 Task: Open an excel sheet with  and write heading  City data  Add 10 city name:-  '1. Chelsea, New York, NY , 2. Beverly Hills, Los Angeles, CA , 3. Knightsbridge, London, United Kingdom , 4. Le Marais, Paris, forance , 5. Ginza, Tokyo, Japan _x000D_
6. Circular Quay, Sydney, Australia , 7. Mitte, Berlin, Germany , 8. Downtown, Toronto, Canada , 9. Trastevere, Rome, 10. Colaba, Mumbai, India. ' in October Last week sales are  1. Chelsea, New York, NY 10001 | 2. Beverly Hills, Los Angeles, CA 90210 | 3. Knightsbridge, London, United Kingdom SW1X 7XL | 4. Le Marais, Paris, forance 75004 | 5. Ginza, Tokyo, Japan 104-0061 | 6. Circular Quay, Sydney, Australia 2000 | 7. Mitte, Berlin, Germany 10178 | 8. Downtown, Toronto, Canada M5V 3L9 | 9. Trastevere, Rome, Italy 00153 | 10. Colaba, Mumbai, India 400005. Save page analysisQuarterlySales_2022
Action: Mouse moved to (92, 158)
Screenshot: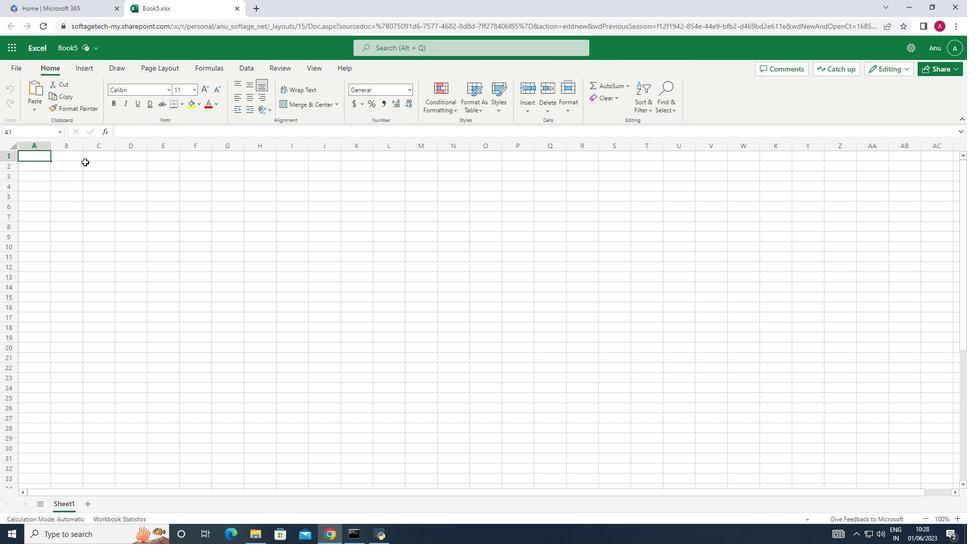 
Action: Mouse pressed left at (92, 158)
Screenshot: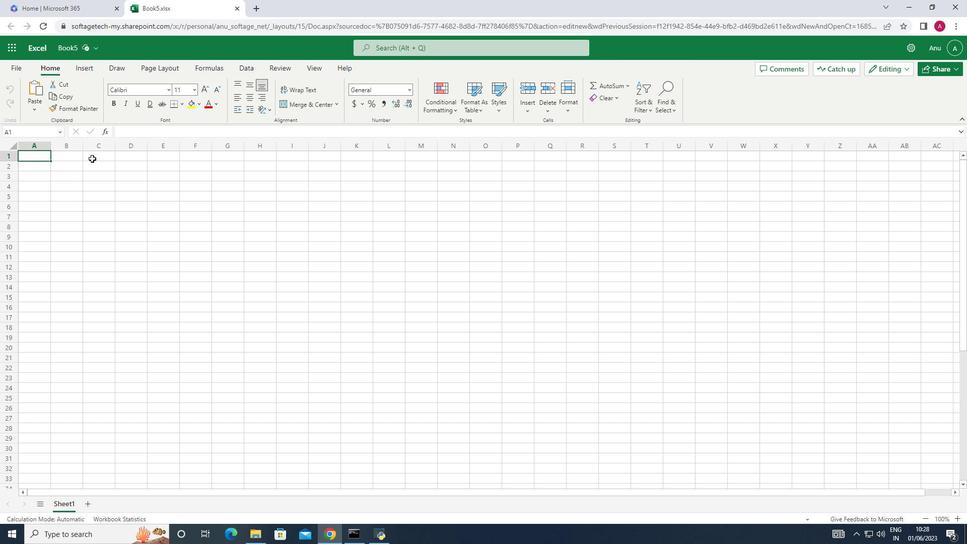 
Action: Key pressed <Key.shift>City<Key.space><Key.shift>Data<Key.down>
Screenshot: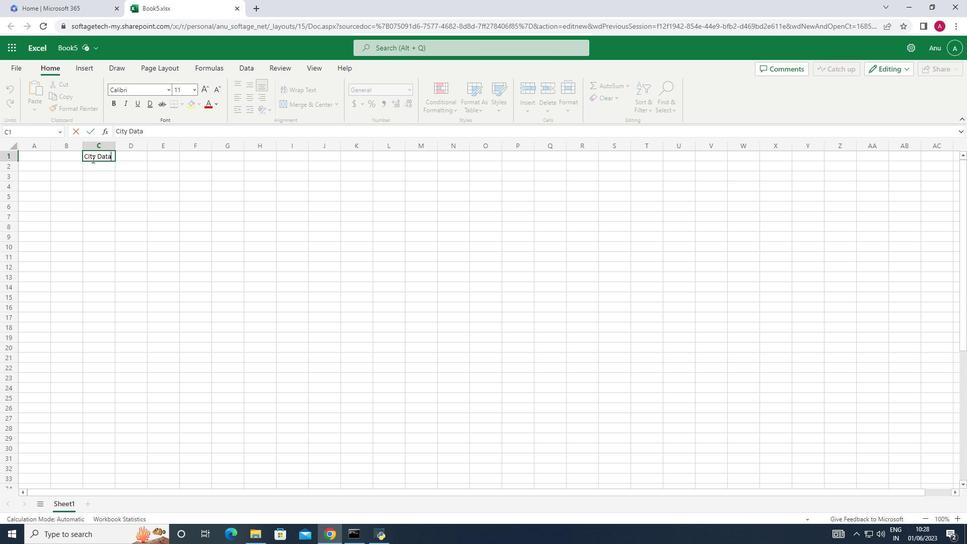 
Action: Mouse moved to (41, 169)
Screenshot: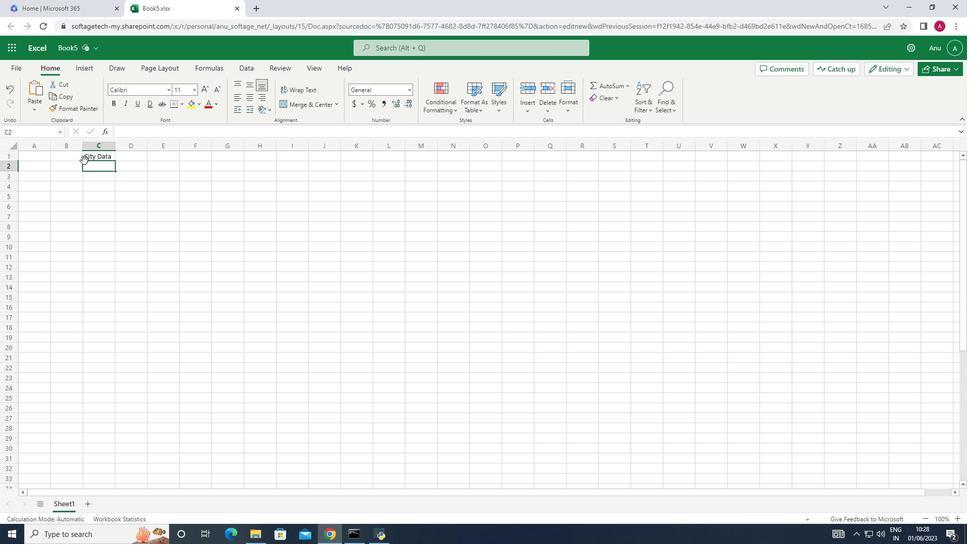 
Action: Mouse pressed left at (41, 169)
Screenshot: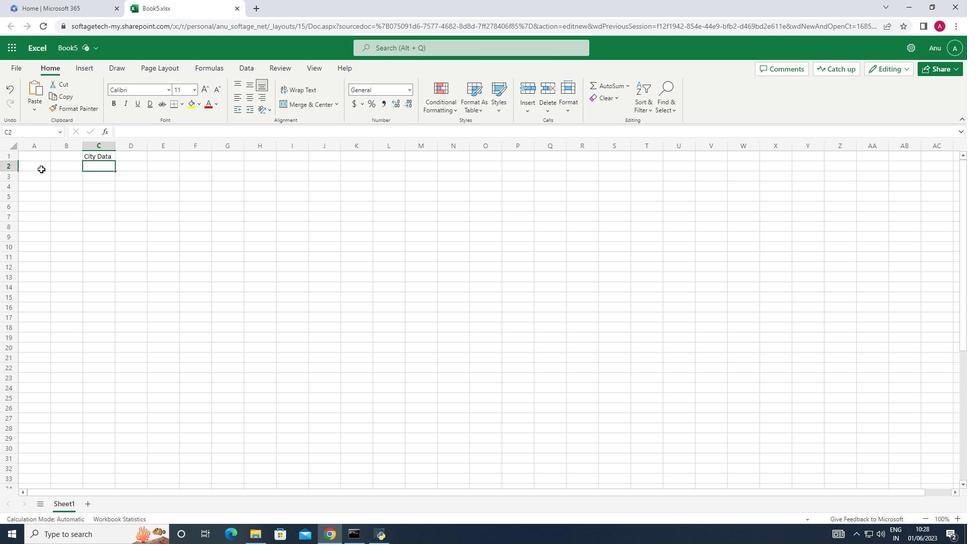 
Action: Key pressed <Key.shift>City<Key.space><Key.shift_r><Key.shift_r><Key.shift_r><Key.shift_r><Key.shift_r><Key.shift_r>Name<Key.down><Key.shift><Key.shift>Chelsea<Key.down><Key.shift_r>New<Key.space><Key.shift>York<Key.down><Key.up><Key.up>
Screenshot: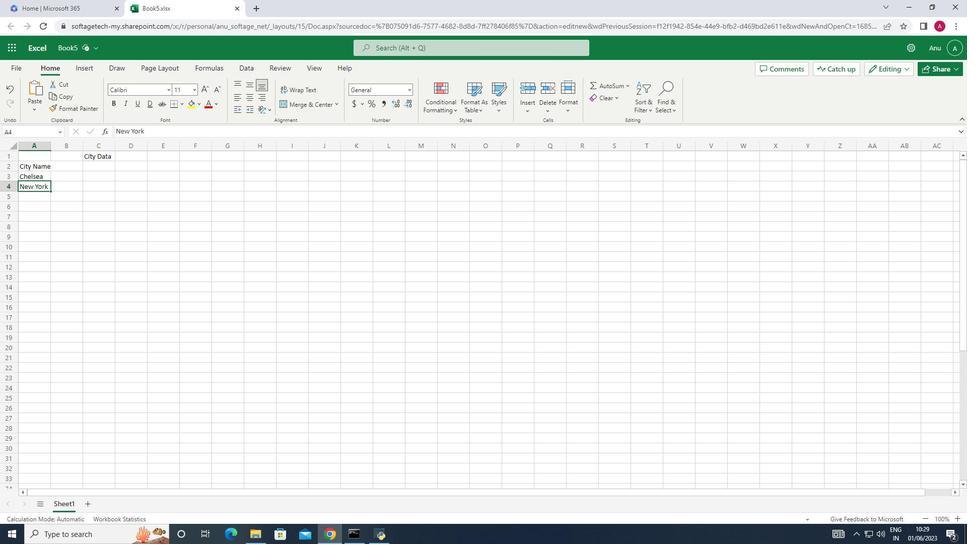 
Action: Mouse moved to (36, 177)
Screenshot: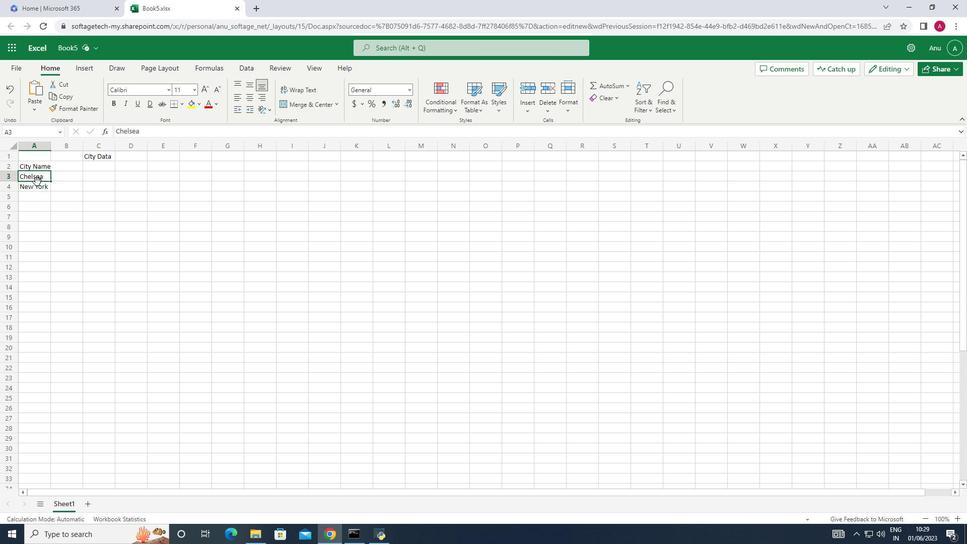 
Action: Mouse pressed left at (36, 177)
Screenshot: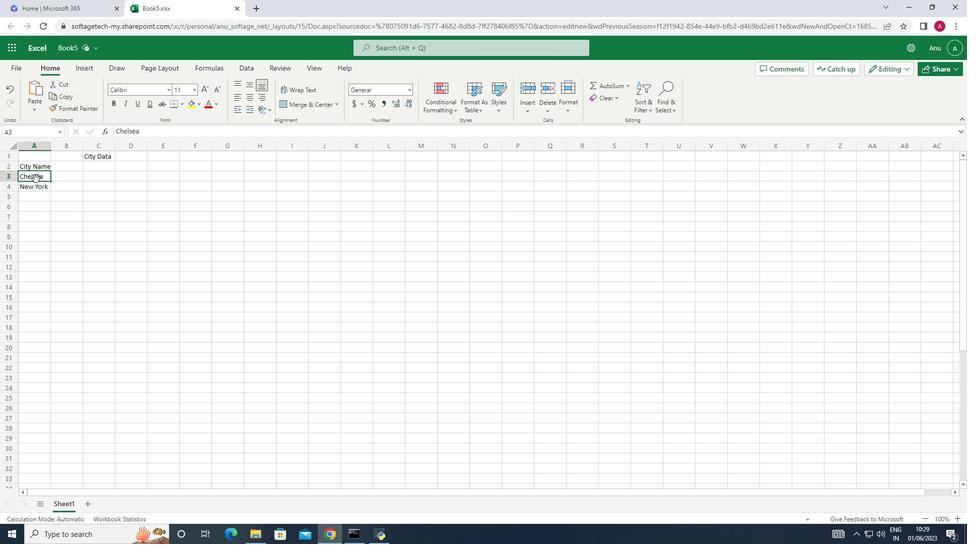 
Action: Mouse moved to (36, 187)
Screenshot: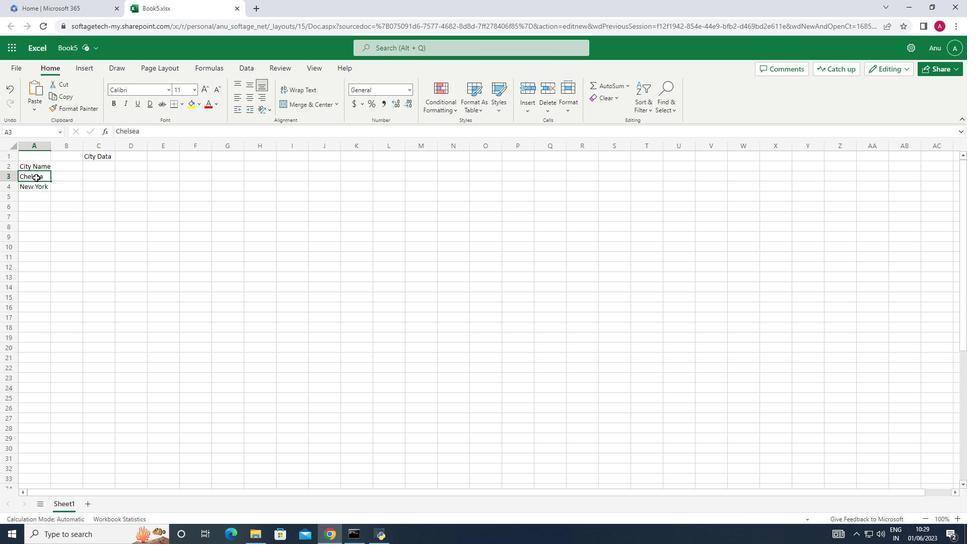 
Action: Key pressed <Key.delete>
Screenshot: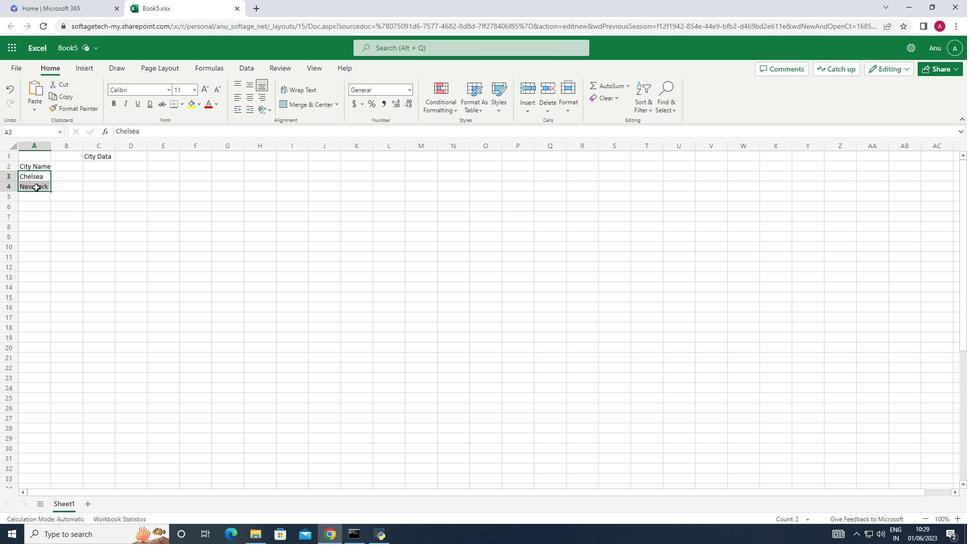 
Action: Mouse moved to (28, 176)
Screenshot: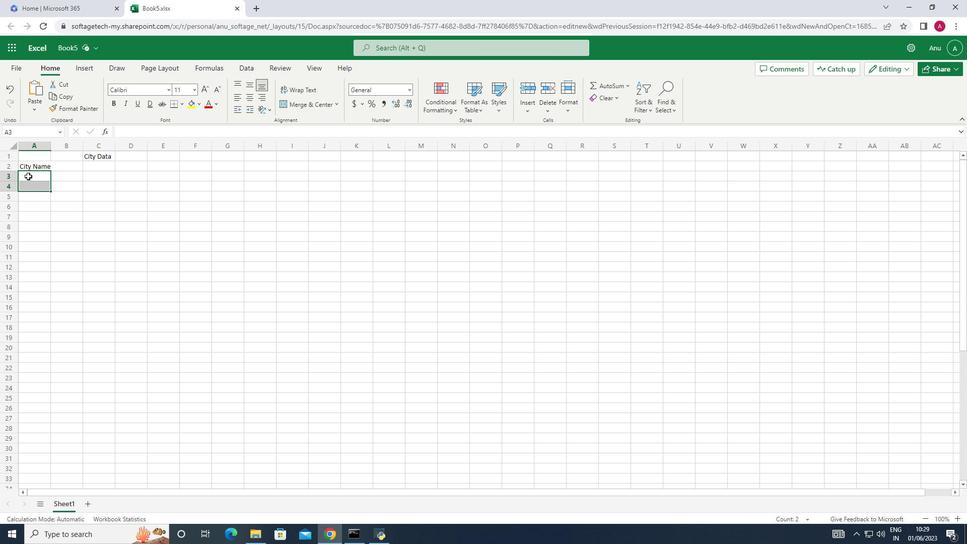 
Action: Mouse pressed left at (28, 176)
Screenshot: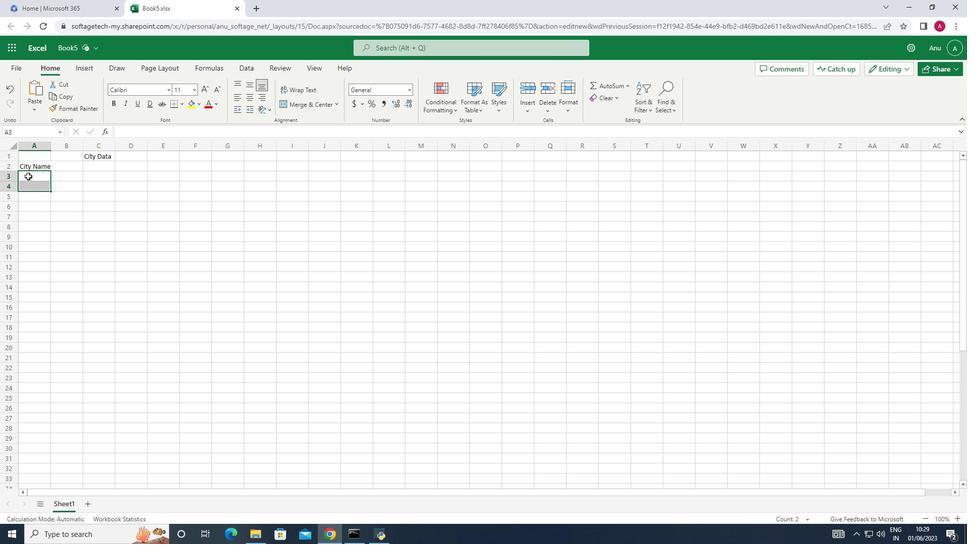 
Action: Mouse pressed left at (28, 176)
Screenshot: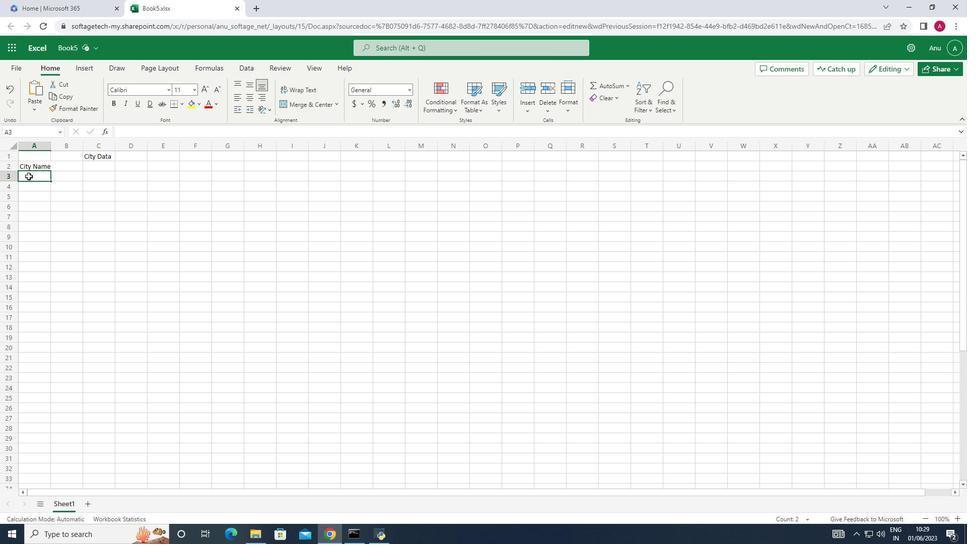 
Action: Key pressed <Key.shift>Chelsea<Key.space>n<Key.backspace><Key.shift_r>New<Key.space><Key.shift>York<Key.space><Key.shift_r>N<Key.shift><Key.shift>Y<Key.down><Key.shift>Beverly<Key.space><Key.shift><Key.shift><Key.shift><Key.shift><Key.shift><Key.shift><Key.shift><Key.shift><Key.shift>Hills<Key.down><Key.up>
Screenshot: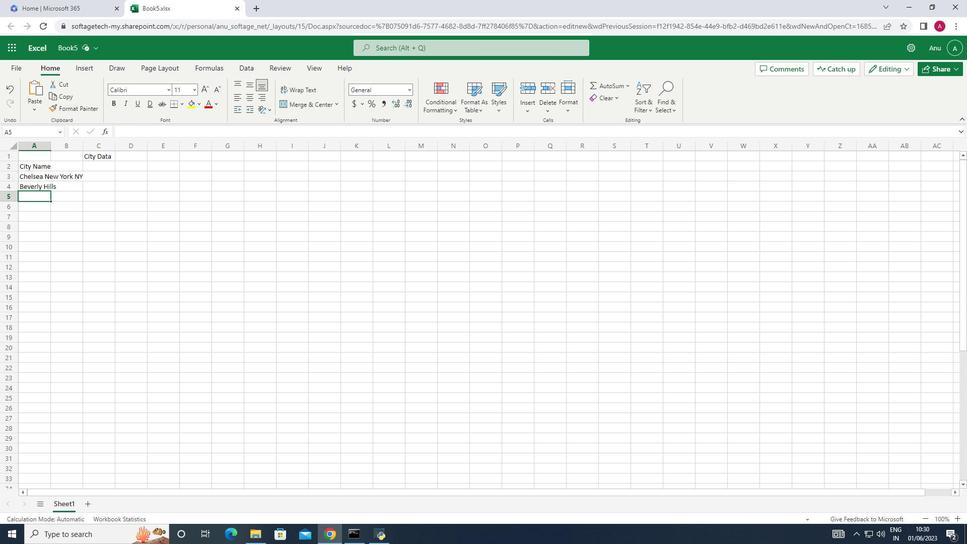 
Action: Mouse moved to (49, 183)
Screenshot: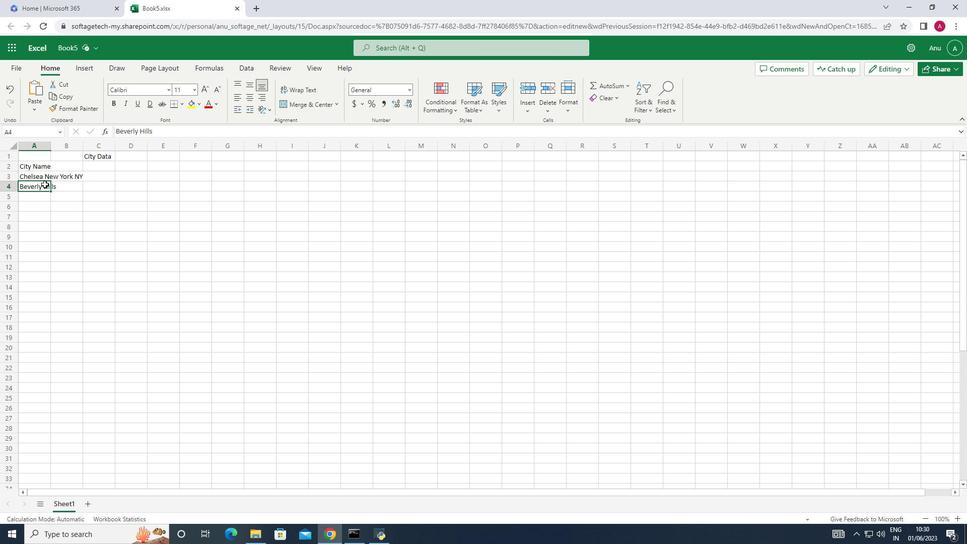 
Action: Mouse pressed left at (49, 183)
Screenshot: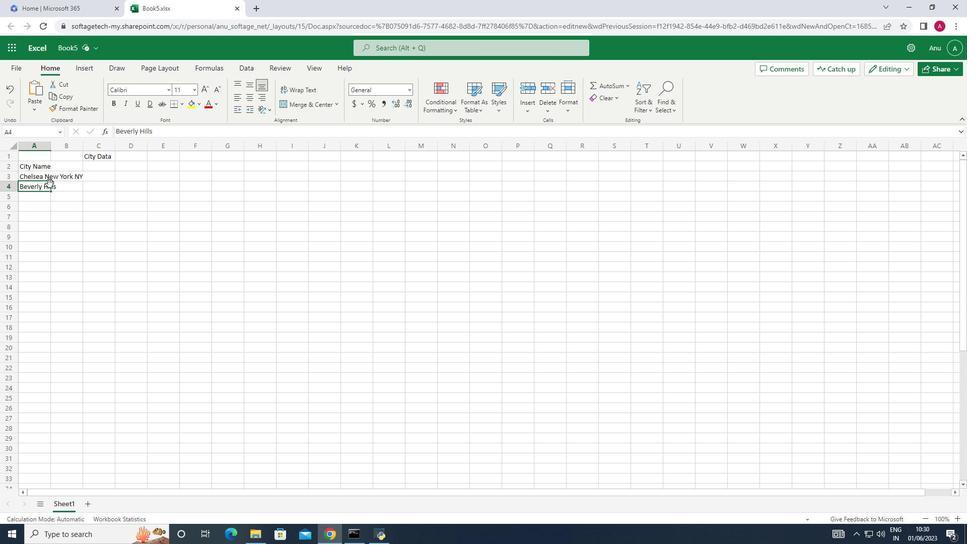 
Action: Mouse pressed left at (49, 183)
Screenshot: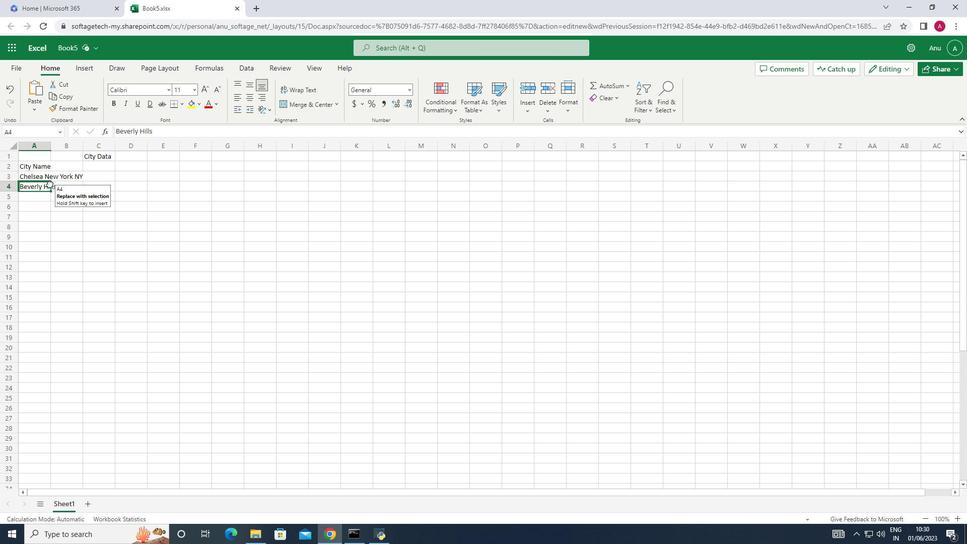 
Action: Mouse moved to (37, 188)
Screenshot: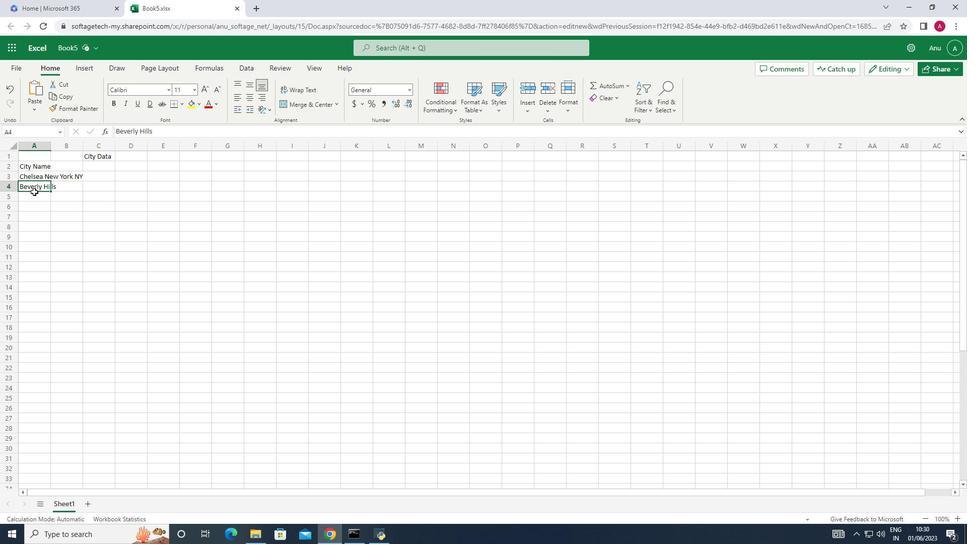 
Action: Mouse pressed left at (37, 188)
Screenshot: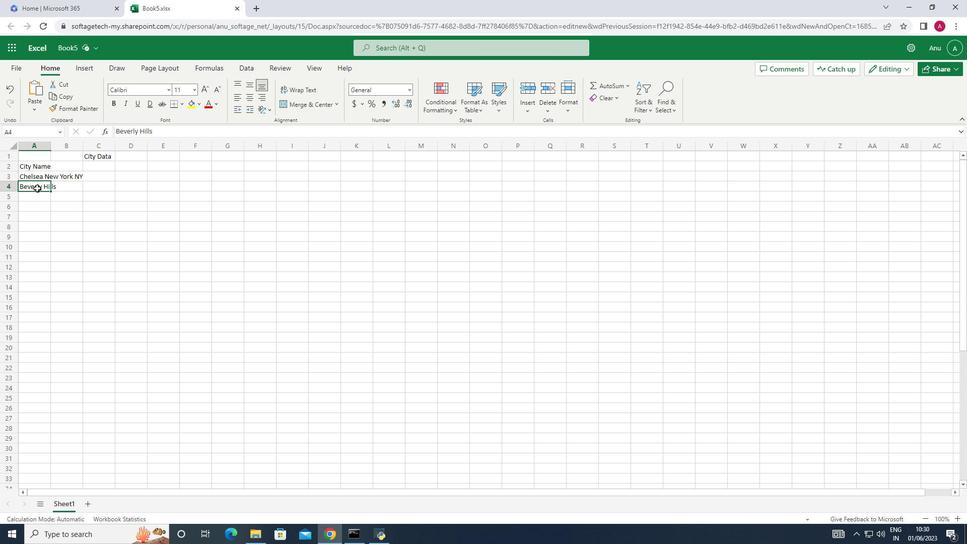 
Action: Mouse pressed left at (37, 188)
Screenshot: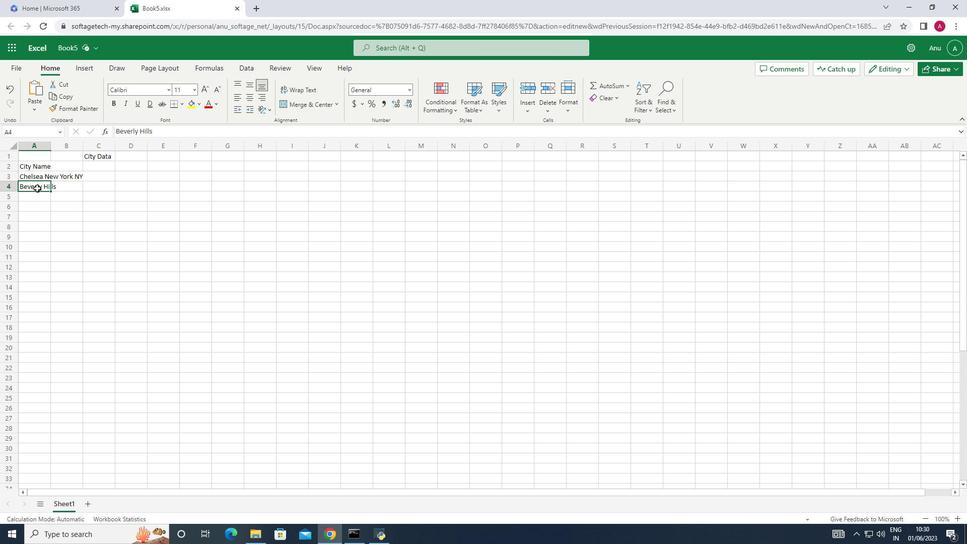 
Action: Mouse moved to (50, 144)
Screenshot: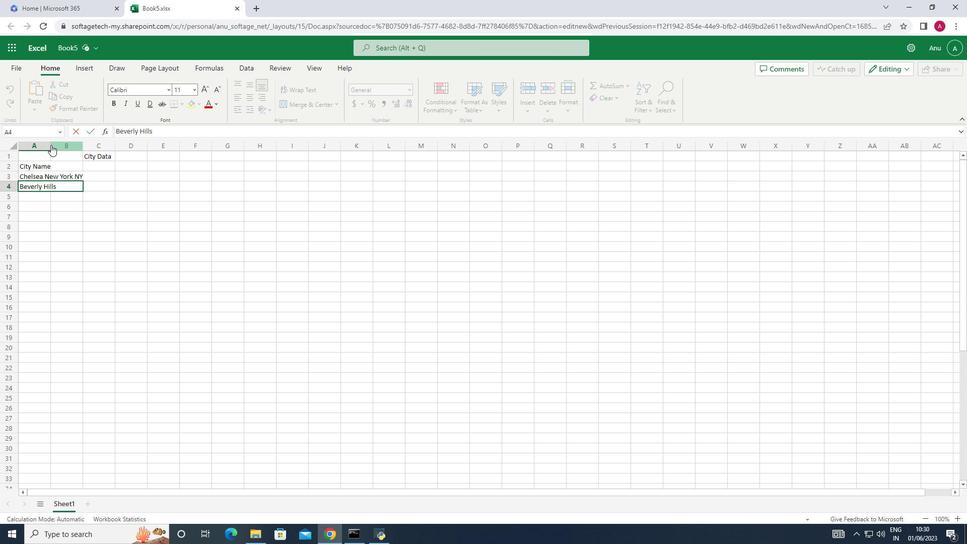 
Action: Key pressed <Key.space><Key.shift_r>Los<Key.space><Key.shift>Angeles
Screenshot: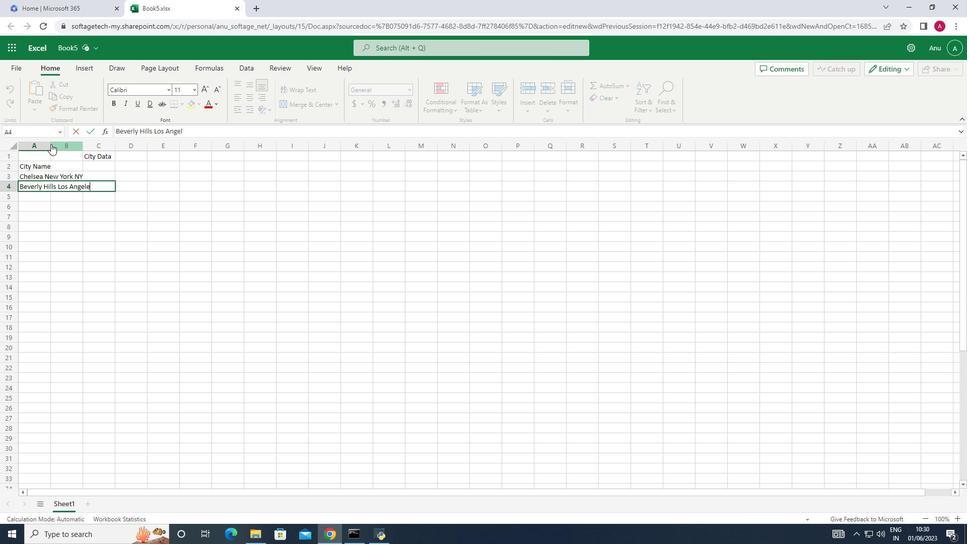 
Action: Mouse moved to (55, 187)
Screenshot: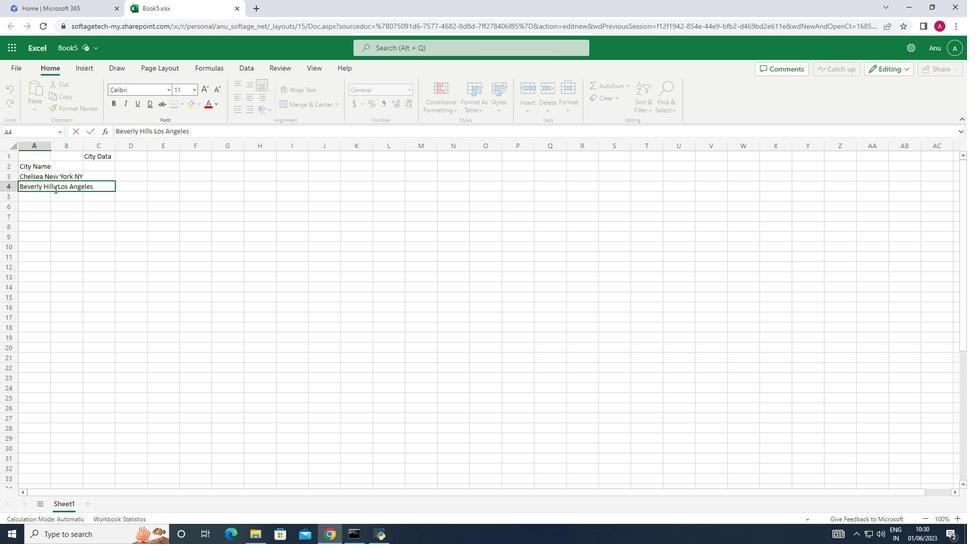 
Action: Mouse pressed left at (55, 187)
Screenshot: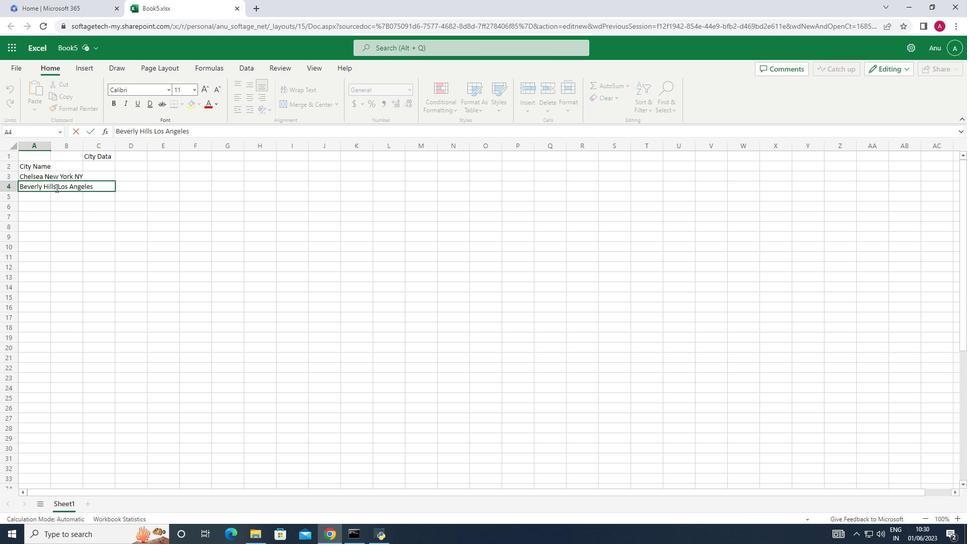 
Action: Key pressed ,
Screenshot: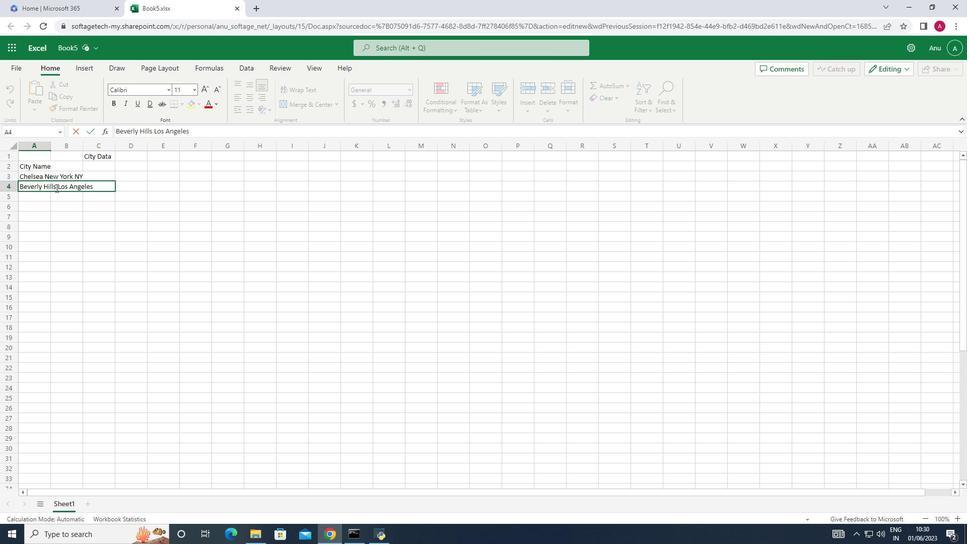 
Action: Mouse moved to (44, 177)
Screenshot: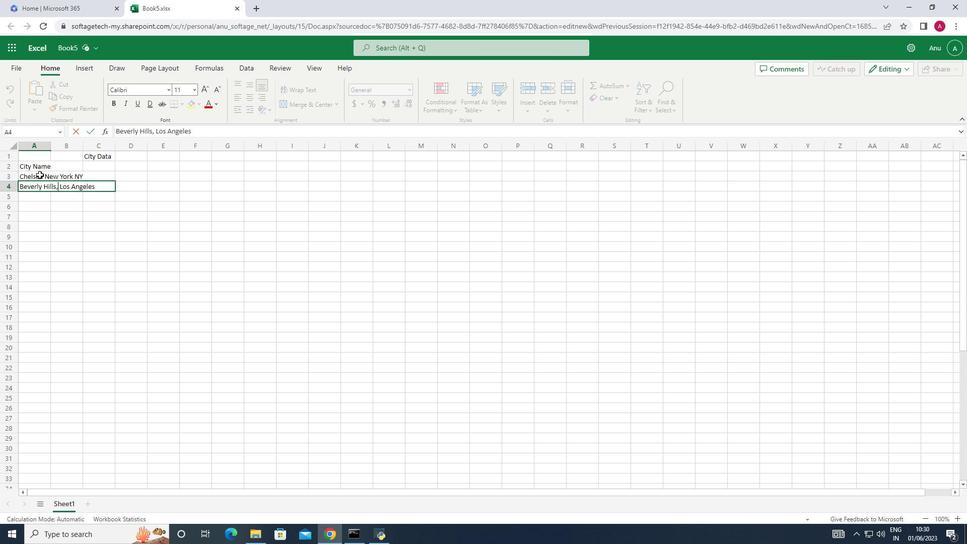 
Action: Mouse pressed left at (44, 177)
Screenshot: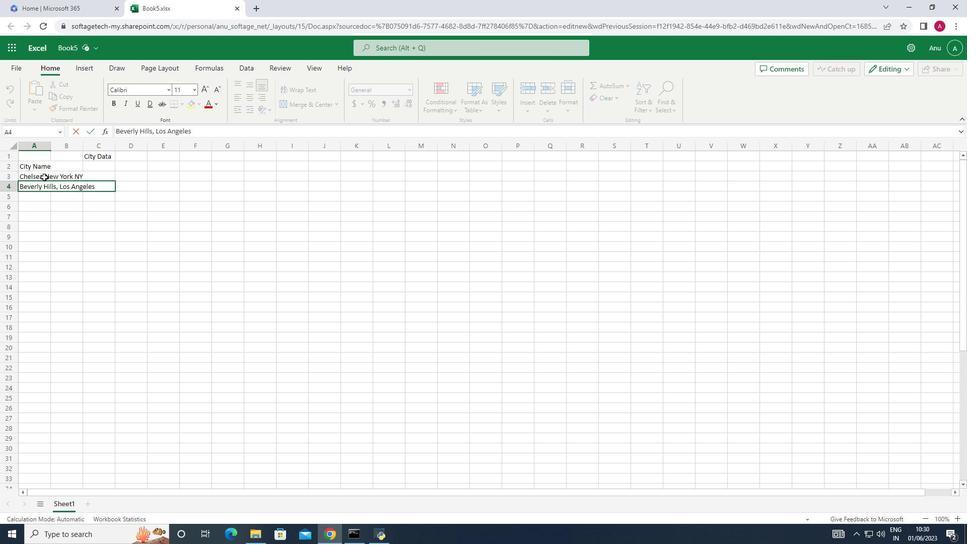 
Action: Key pressed ,<Key.backspace><Key.shift>Chelsea,<Key.shift_r>New<Key.space><Key.shift>York<Key.shift_r><<Key.shift_r>N<Key.shift_r>Y
Screenshot: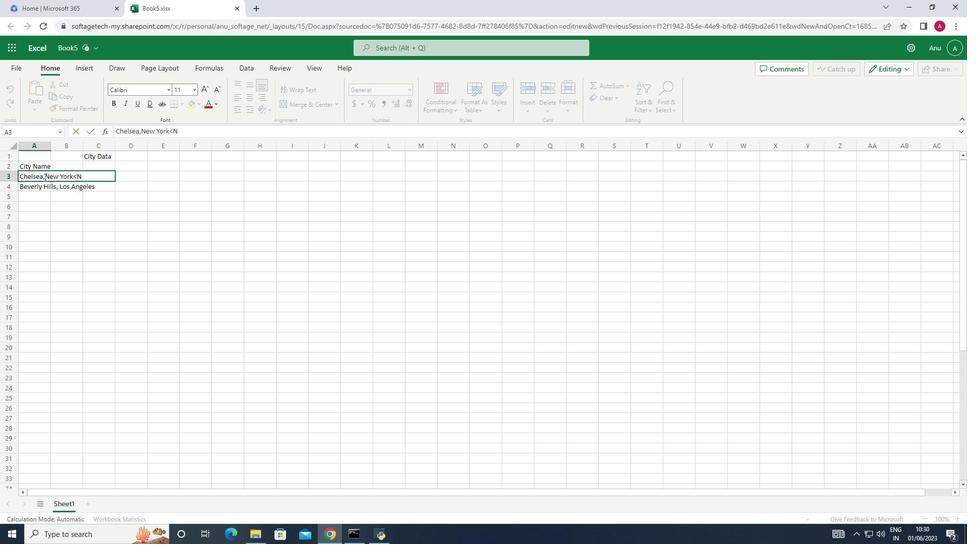 
Action: Mouse moved to (585, 0)
Screenshot: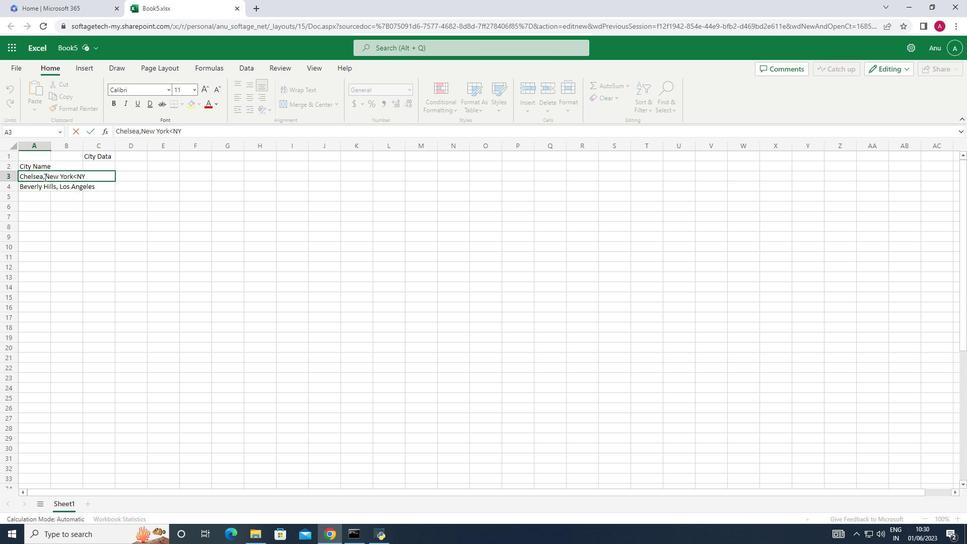 
Action: Key pressed <Key.backspace><Key.backspace><Key.backspace>,<Key.shift_r><Key.shift_r>N<Key.shift_r><Key.shift_r>Y
Screenshot: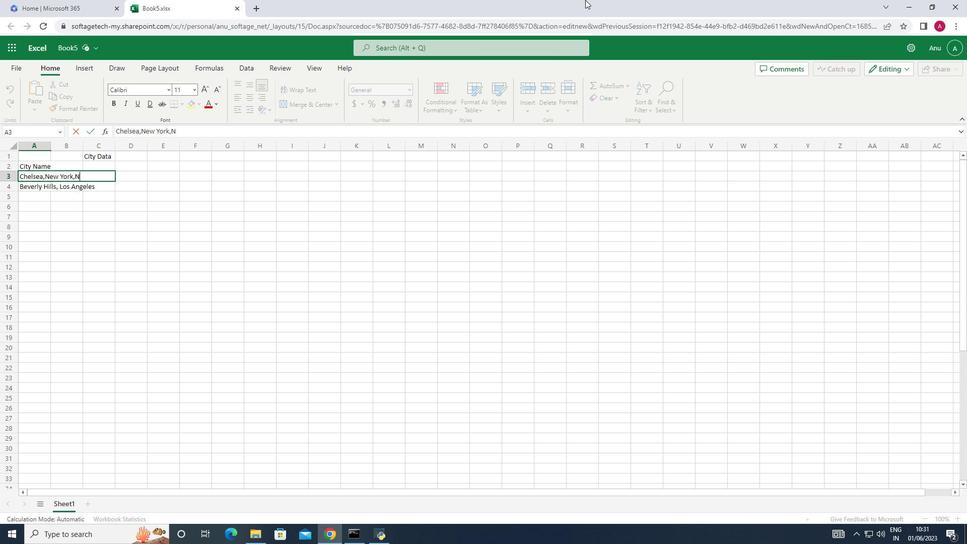 
Action: Mouse moved to (93, 185)
Screenshot: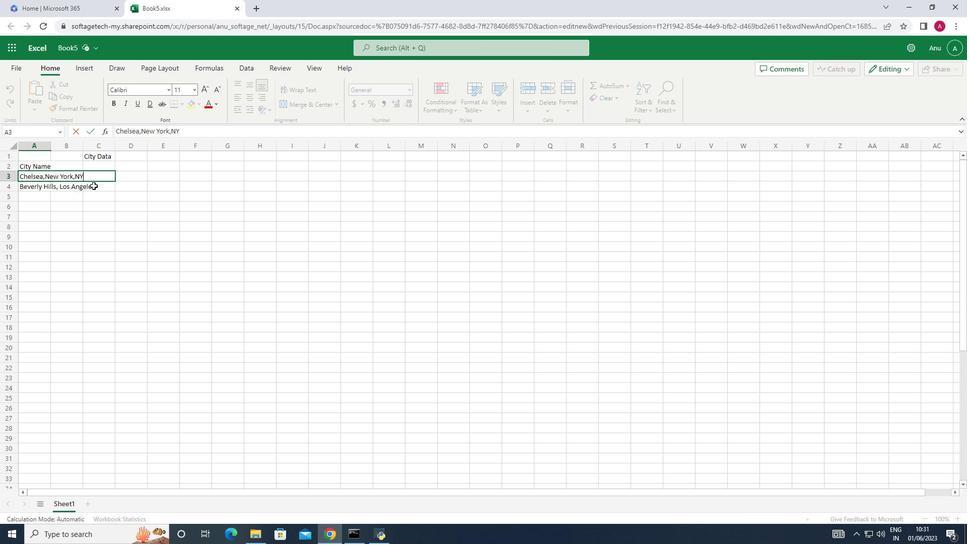 
Action: Mouse pressed left at (93, 185)
Screenshot: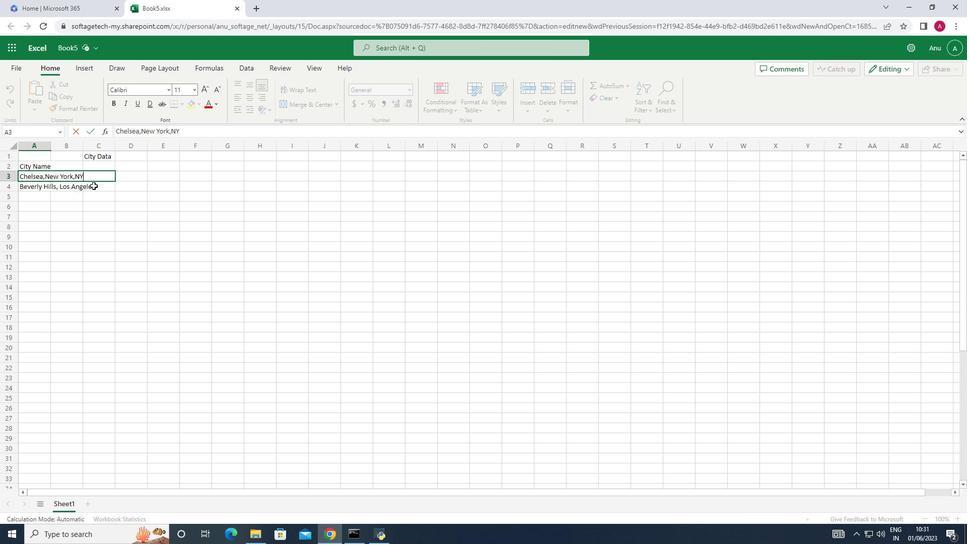 
Action: Mouse moved to (47, 182)
Screenshot: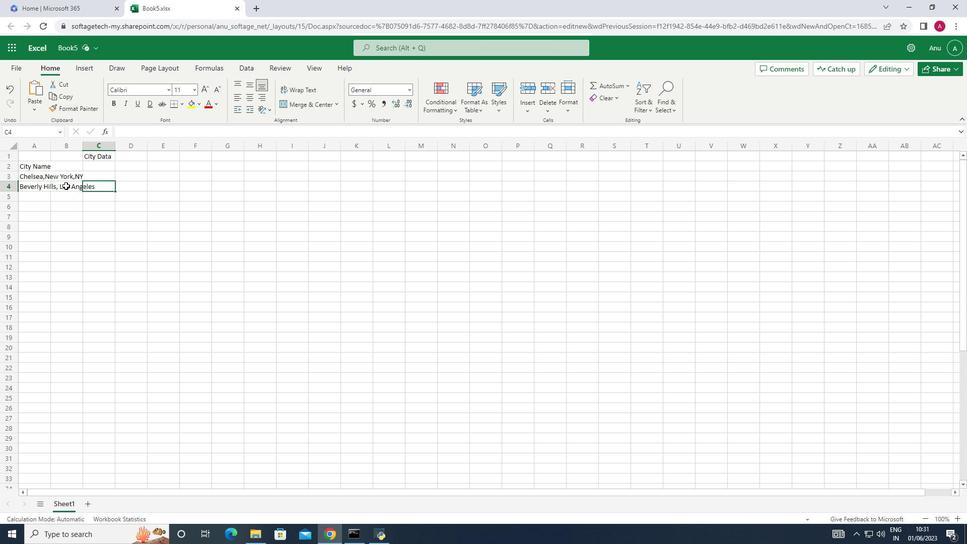 
Action: Mouse pressed left at (47, 182)
Screenshot: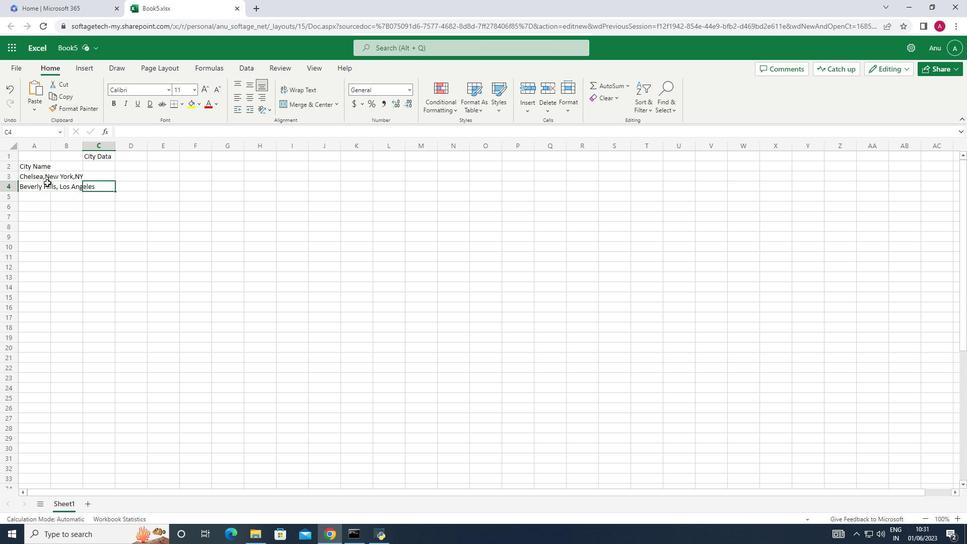 
Action: Mouse moved to (46, 188)
Screenshot: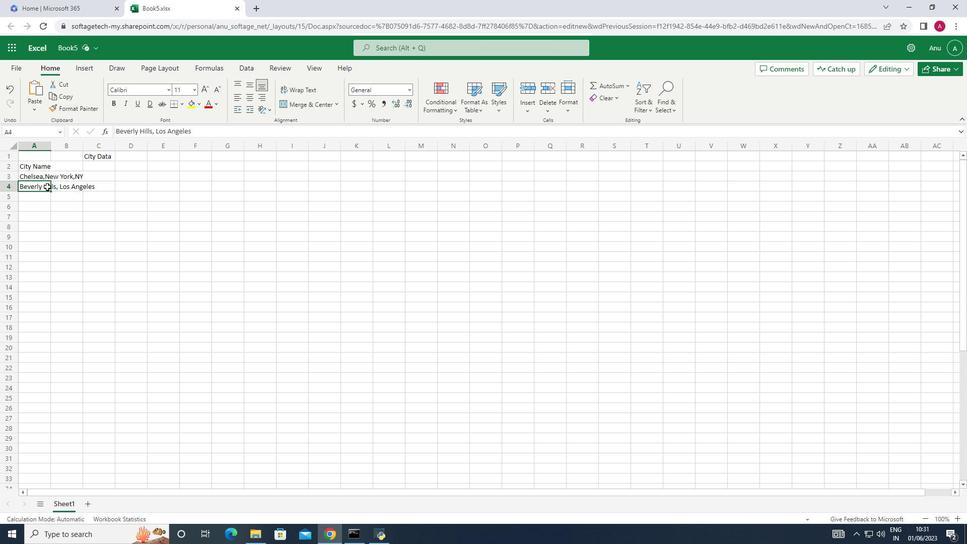 
Action: Mouse pressed left at (46, 188)
Screenshot: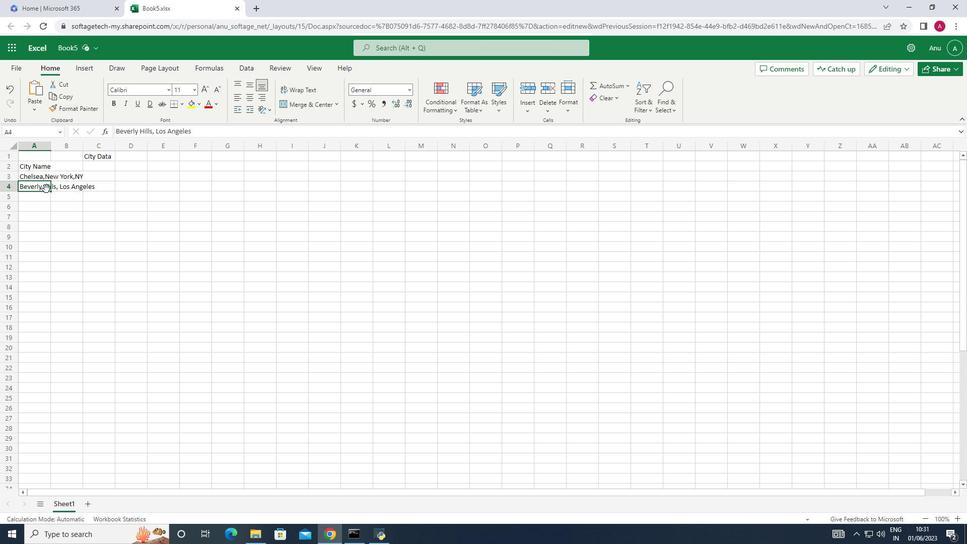 
Action: Mouse pressed left at (46, 188)
Screenshot: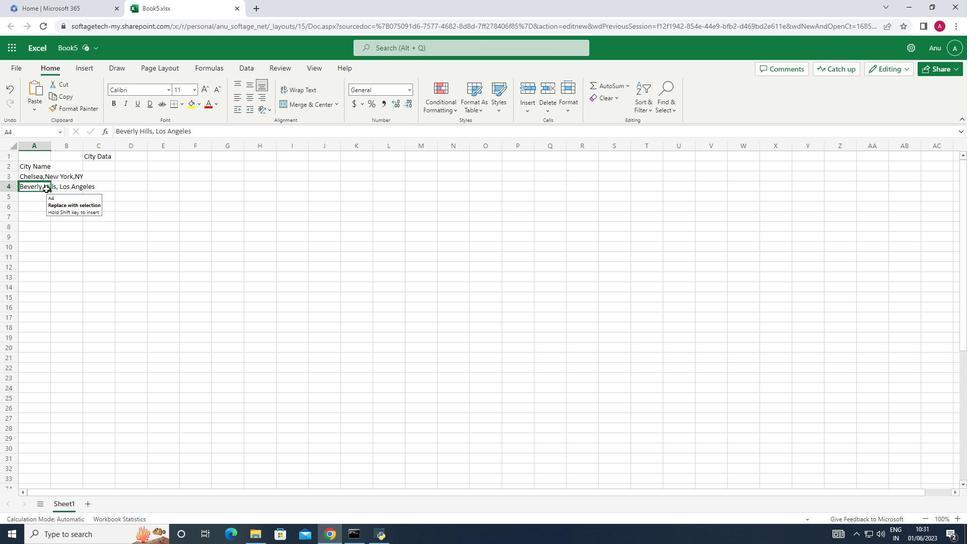 
Action: Mouse moved to (48, 143)
Screenshot: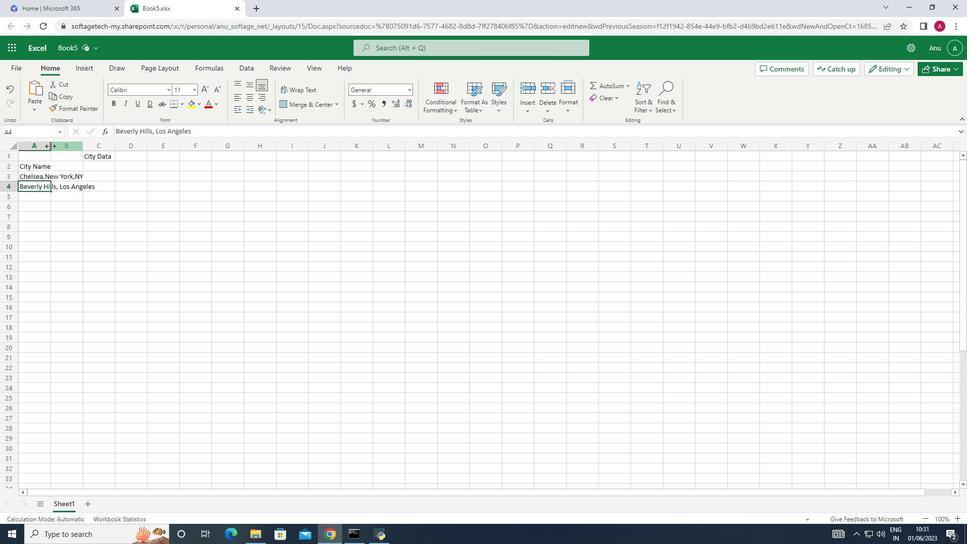 
Action: Mouse pressed left at (48, 143)
Screenshot: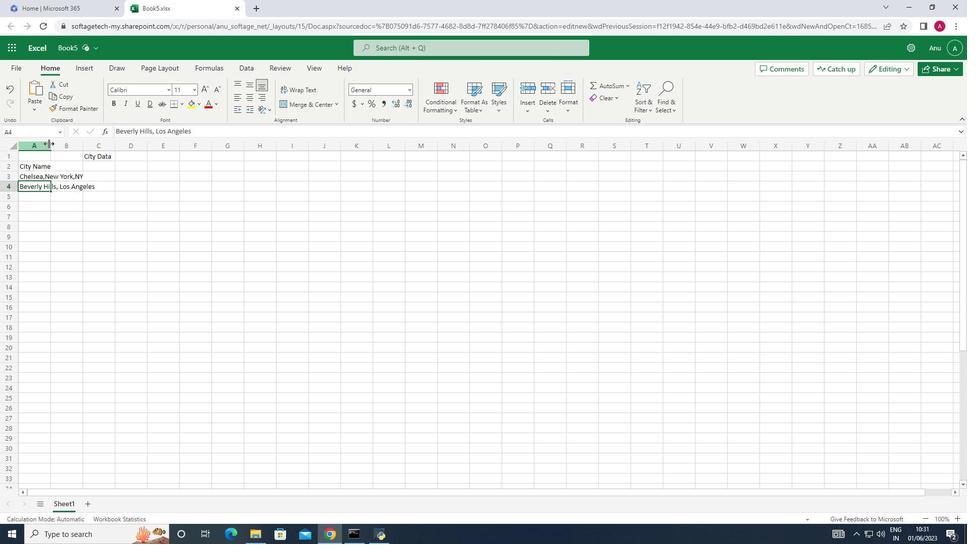 
Action: Mouse pressed left at (48, 143)
Screenshot: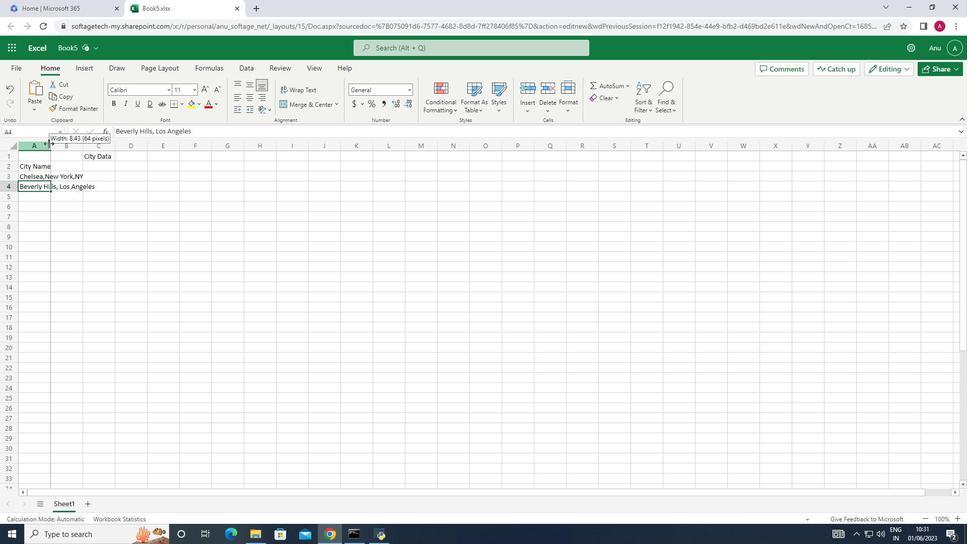 
Action: Mouse moved to (93, 185)
Screenshot: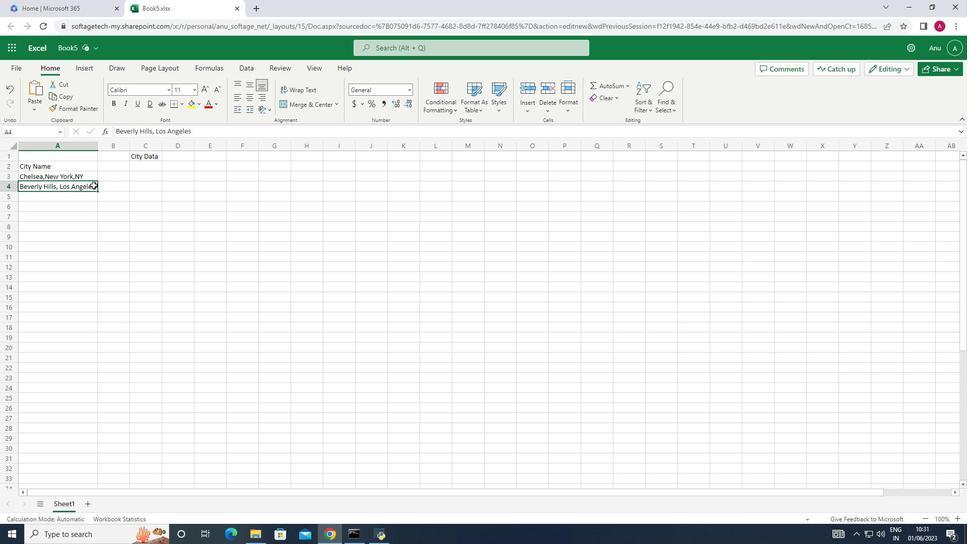 
Action: Mouse pressed left at (93, 185)
Screenshot: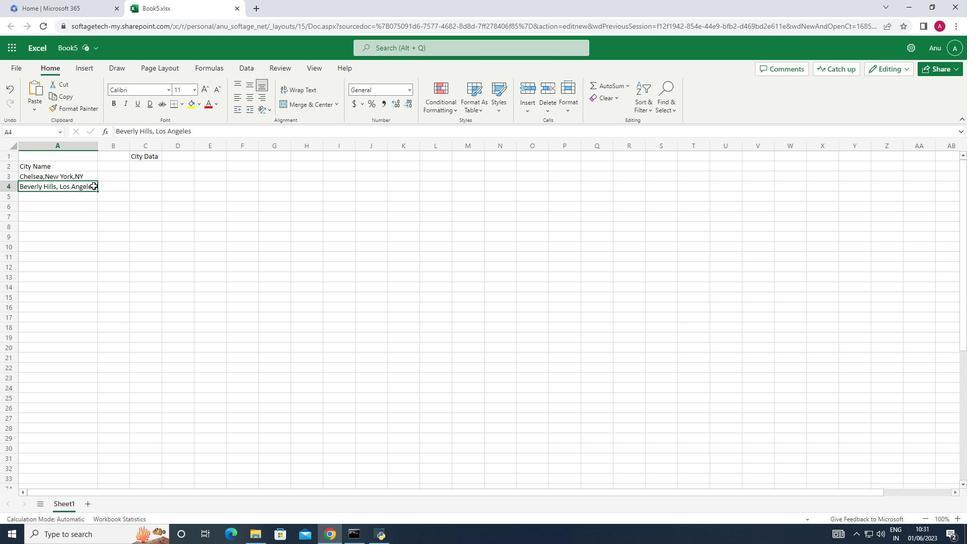 
Action: Mouse pressed left at (93, 185)
Screenshot: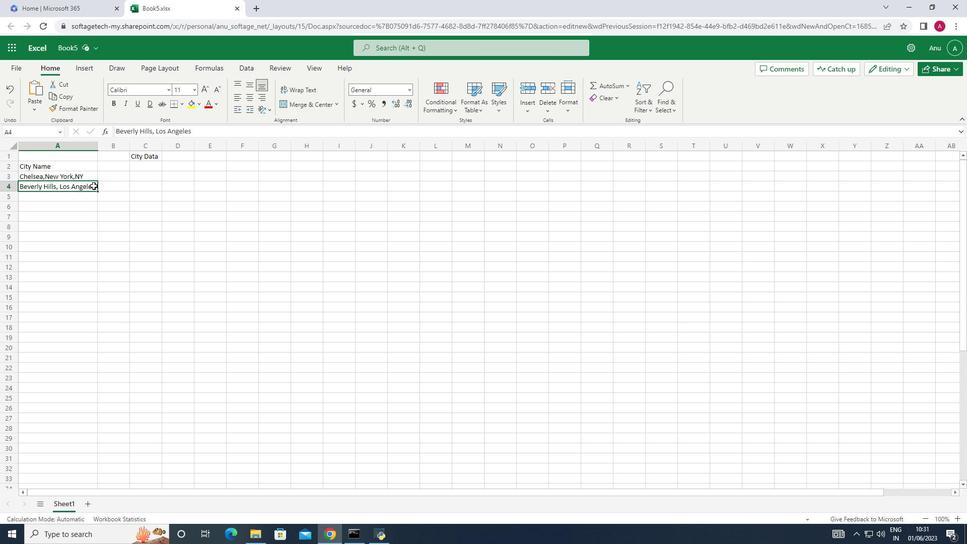 
Action: Key pressed ,<Key.shift>C<Key.shift>A<Key.down><Key.down>
Screenshot: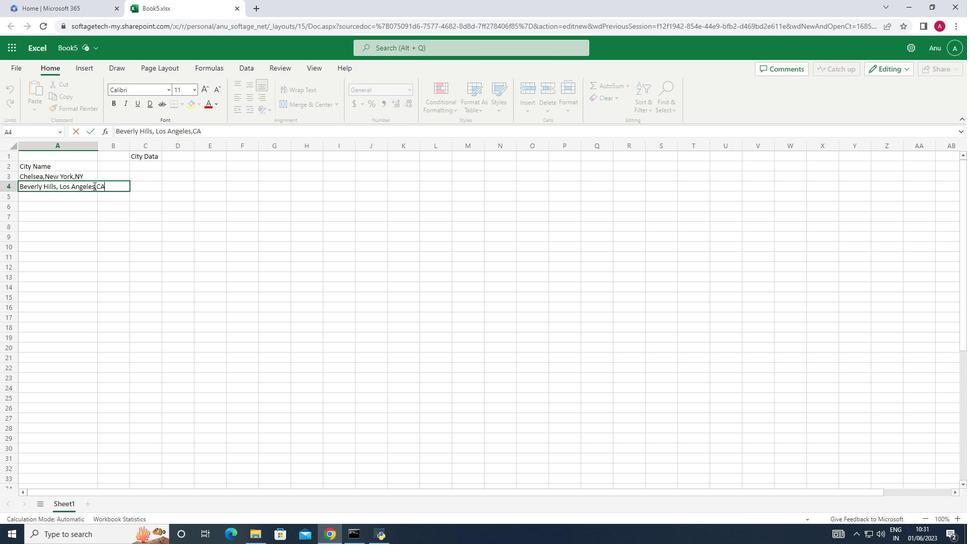 
Action: Mouse moved to (62, 198)
Screenshot: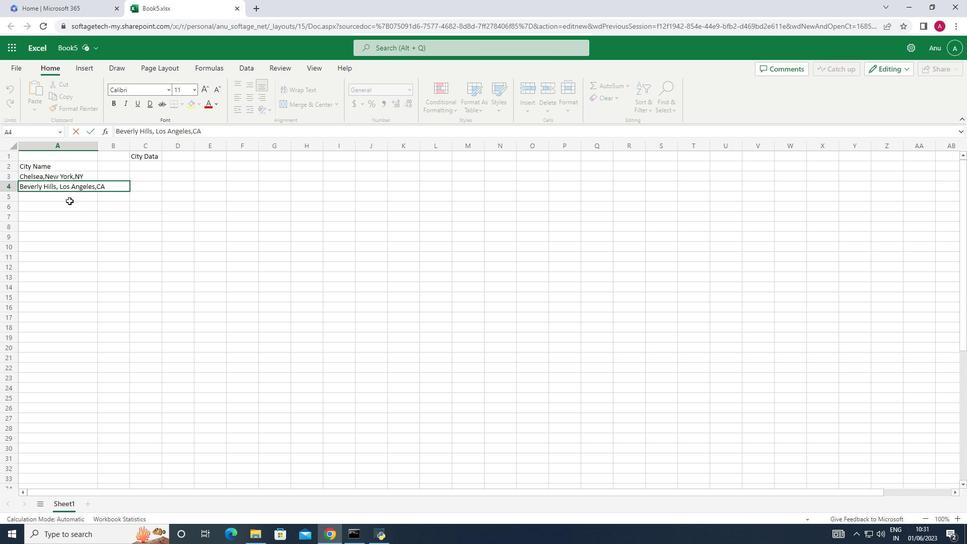 
Action: Mouse pressed left at (62, 198)
Screenshot: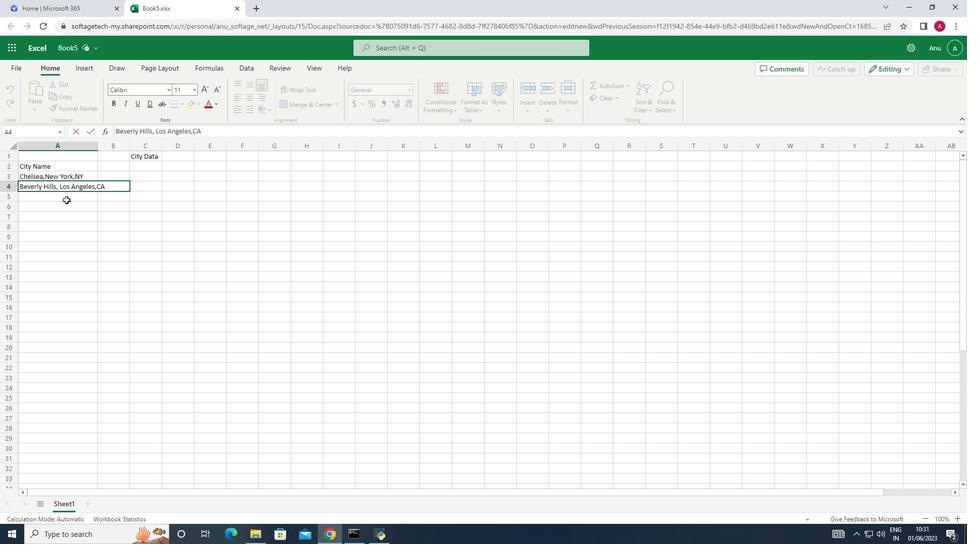 
Action: Key pressed <Key.shift_r>Knightsbridge,<Key.shift_r>London<Key.shift_r><Key.shift_r><Key.shift_r><Key.shift_r><Key.shift_r><Key.shift_r><Key.shift_r>,<Key.shift_r>United<Key.space><Key.shift><Key.shift><Key.shift><Key.shift_r>Kingdom<Key.down><Key.shift_r>Le<Key.space><Key.shift_r>Marais,<Key.shift>Paris,<Key.shift>Forance<Key.down><Key.shift><Key.shift><Key.shift><Key.shift><Key.shift><Key.shift><Key.shift><Key.shift><Key.shift><Key.shift><Key.shift><Key.shift><Key.shift><Key.shift><Key.shift>Ginza,<Key.shift_r><Key.shift_r><Key.shift_r><Key.shift_r><Key.shift_r><Key.shift_r><Key.shift_r><Key.shift_r><Key.shift_r><Key.shift_r><Key.shift_r><Key.shift_r><Key.shift_r><Key.shift_r><Key.shift_r><Key.shift_r><Key.shift_r><Key.shift_r>Tokyo,<Key.shift_r>Japan<Key.down><Key.shift>Circular<Key.space><Key.shift>Quay,<Key.shift>Sydney,<Key.shift>Australia<Key.down><Key.shift_r>Mitte,<Key.shift><Key.shift><Key.shift><Key.shift>Berlin,<Key.shift>Germany<Key.down><Key.shift><Key.shift><Key.shift><Key.shift><Key.shift><Key.shift><Key.shift><Key.shift><Key.shift><Key.shift><Key.shift><Key.shift><Key.shift><Key.shift><Key.shift><Key.shift><Key.shift><Key.shift><Key.shift><Key.shift><Key.shift><Key.shift><Key.shift><Key.shift><Key.shift><Key.shift><Key.shift><Key.shift><Key.shift>Doe<Key.backspace>wntown.<Key.shift>Toronto,<Key.shift>Canada<Key.down><Key.shift>Trastevere,<Key.shift><Key.shift>Rome<Key.down><Key.shift>Colaba,<Key.shift><Key.shift><Key.shift><Key.shift><Key.shift><Key.shift><Key.shift><Key.shift><Key.shift><Key.shift><Key.shift><Key.shift><Key.shift><Key.shift><Key.shift><Key.shift><Key.shift><Key.shift>Mumbai,<Key.shift_r>India<Key.down>
Screenshot: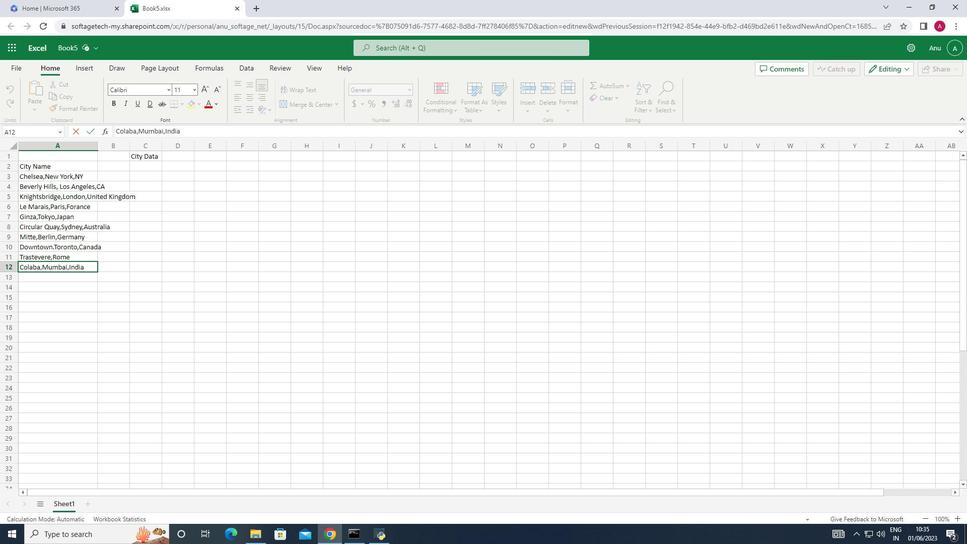 
Action: Mouse moved to (95, 146)
Screenshot: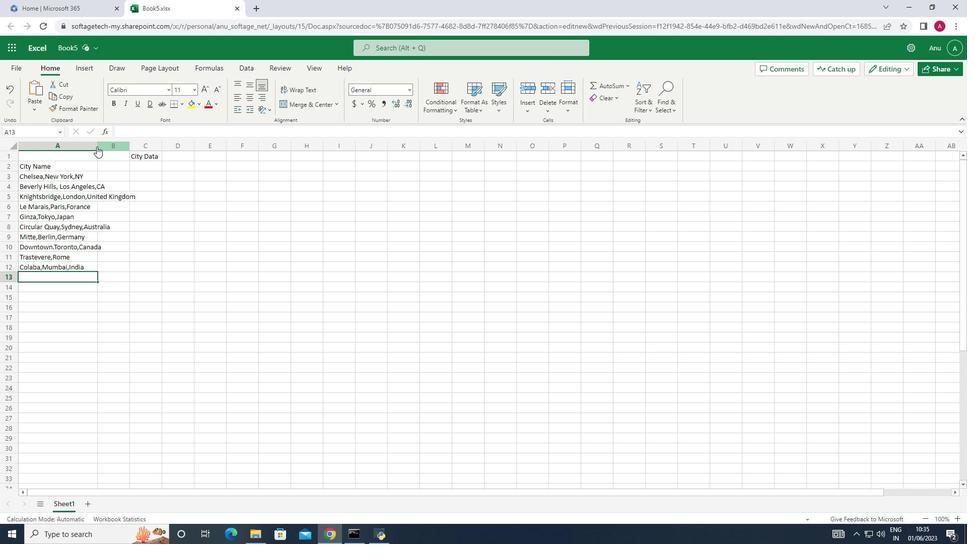
Action: Mouse pressed left at (95, 146)
Screenshot: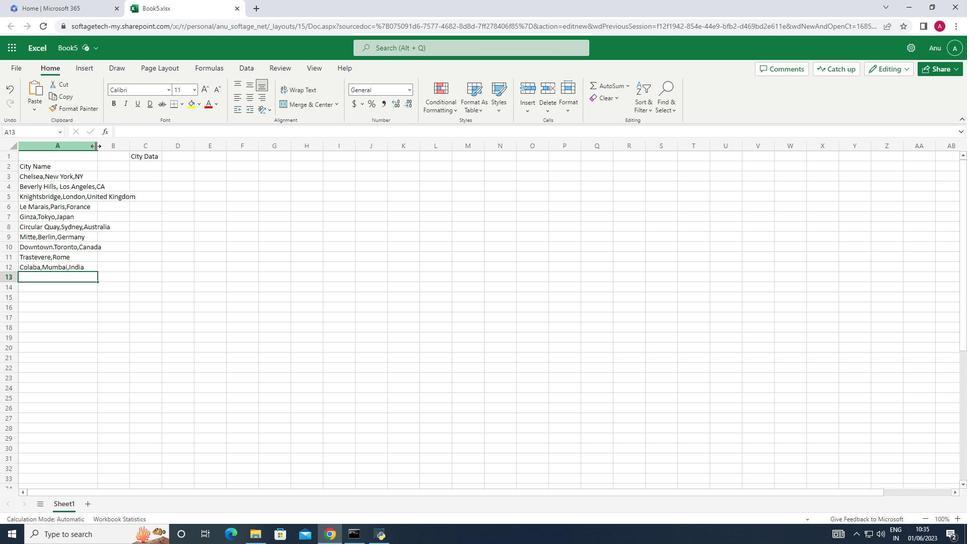 
Action: Mouse pressed left at (95, 146)
Screenshot: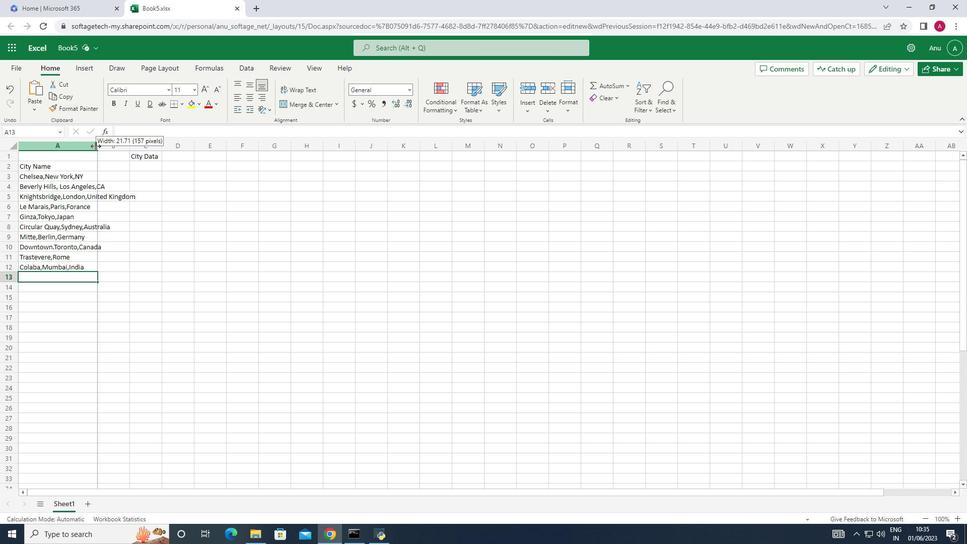
Action: Mouse moved to (146, 170)
Screenshot: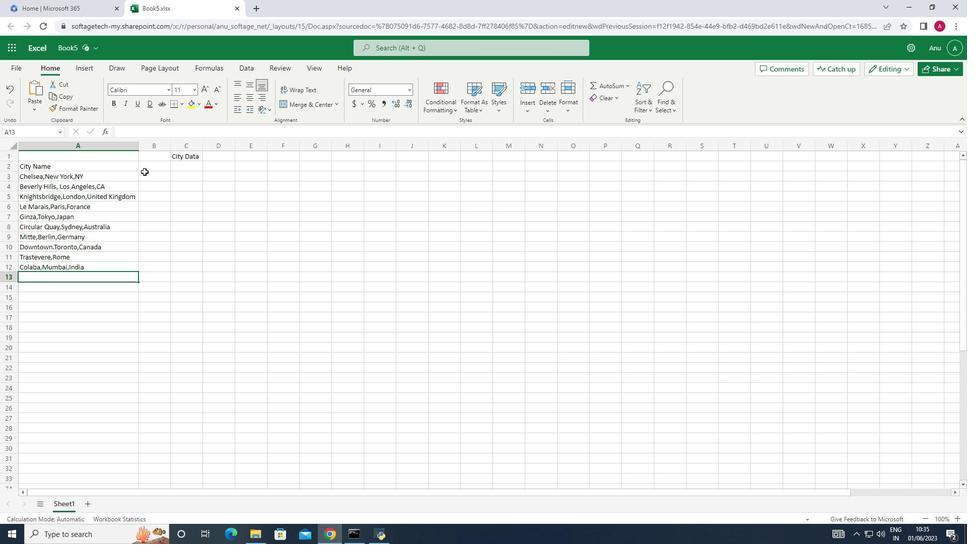 
Action: Mouse pressed left at (146, 170)
Screenshot: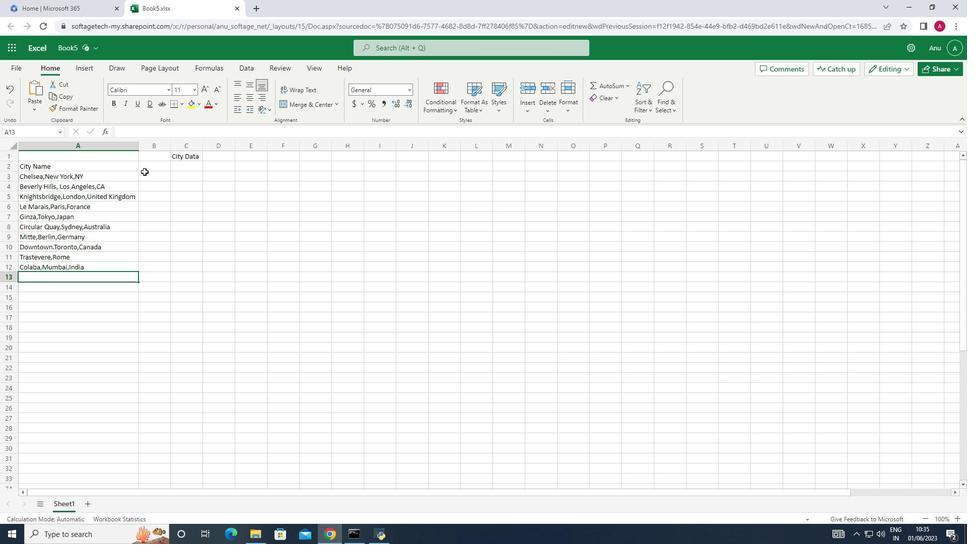 
Action: Key pressed <Key.shift_r>October<Key.space><Key.shift_r>Last<Key.space><Key.shift>Week<Key.space><Key.shift>Sales
Screenshot: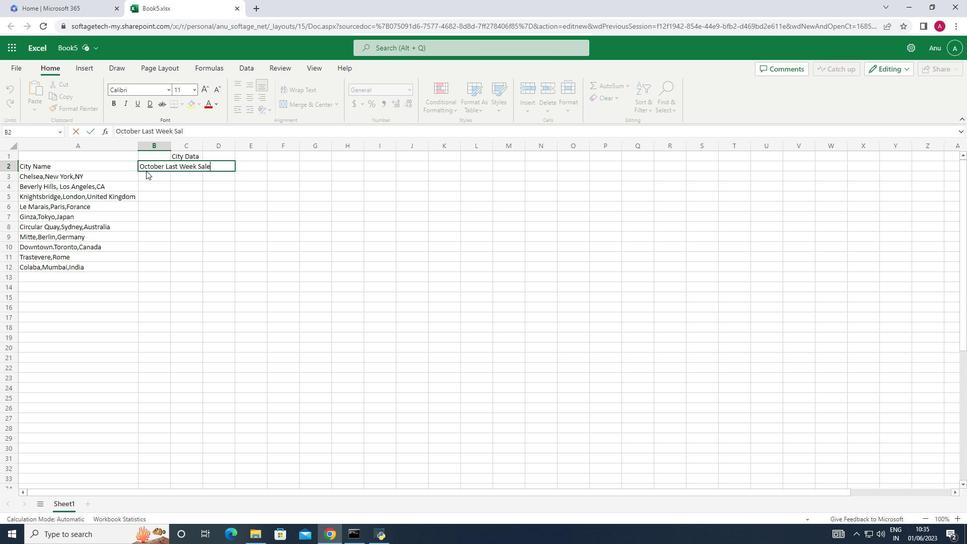 
Action: Mouse pressed left at (146, 170)
Screenshot: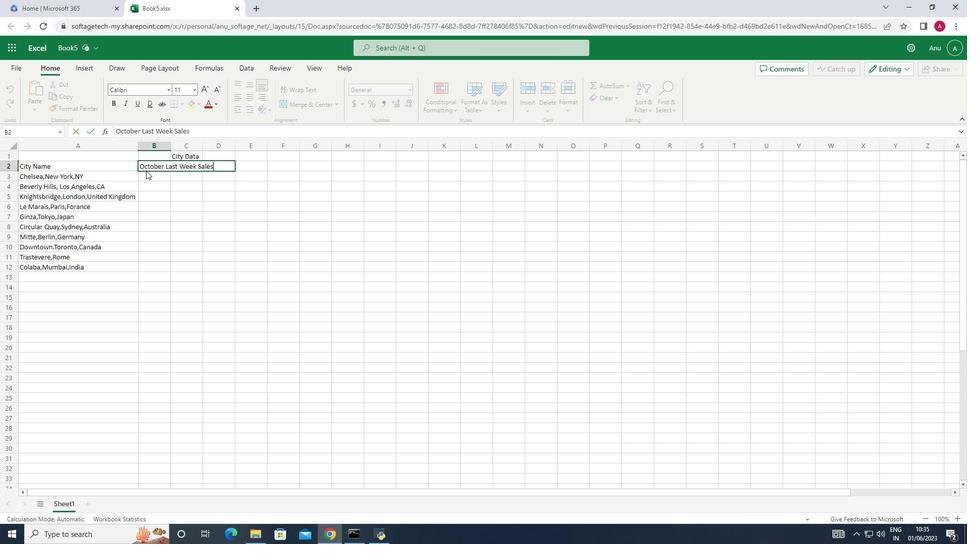 
Action: Key pressed <Key.down>10001<Key.down>90210<Key.down><Key.shift>S<Key.shift>W1
Screenshot: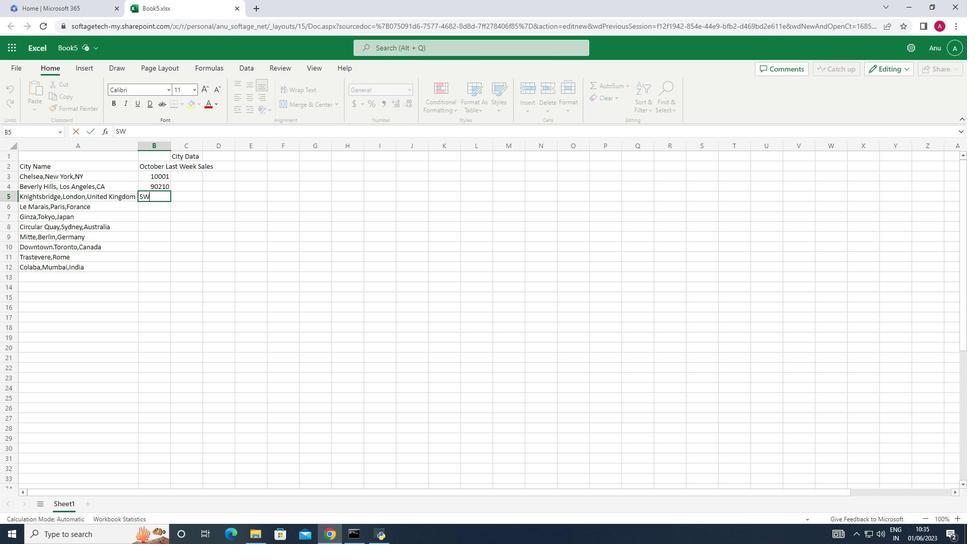 
Action: Mouse moved to (349, 167)
Screenshot: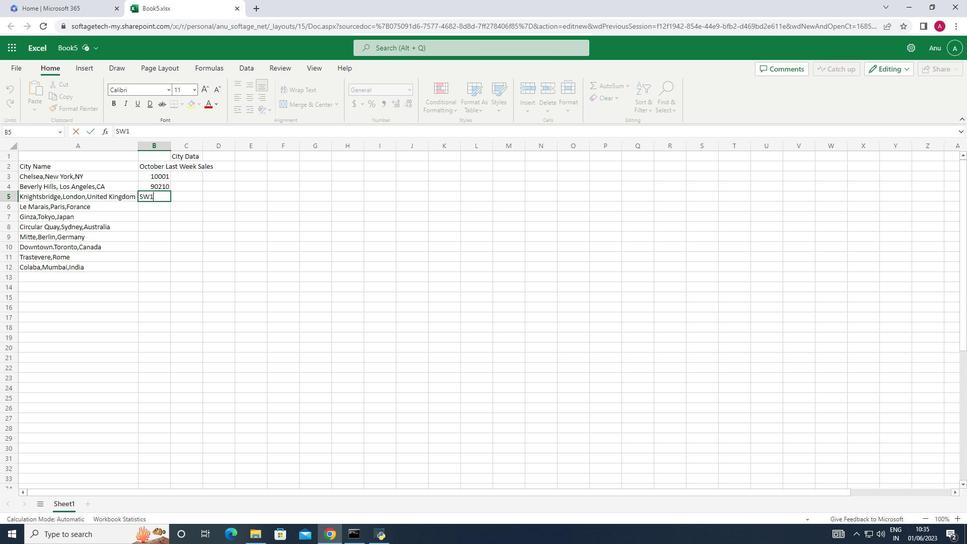 
Action: Key pressed <Key.shift>X
Screenshot: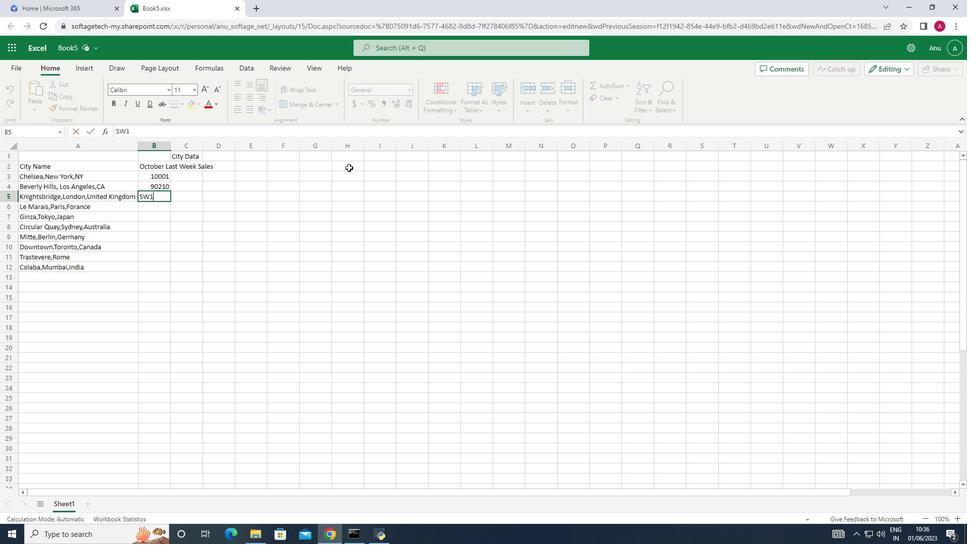 
Action: Mouse moved to (349, 167)
Screenshot: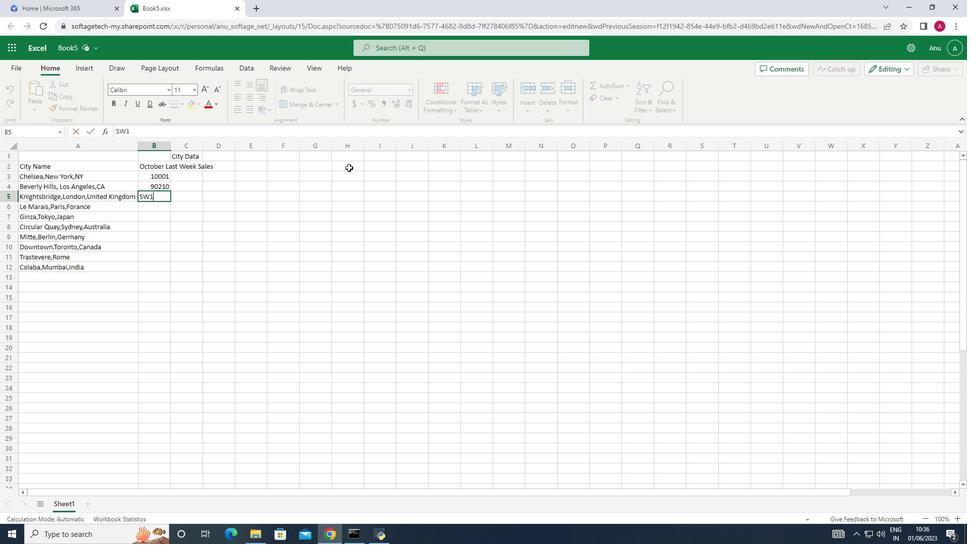 
Action: Key pressed 7<Key.caps_lock>XL<Key.down>75004<Key.down>104-0061<Key.down>2000<Key.down>10178<Key.down>M5V<Key.space>3L9<Key.down>00153<Key.down>400005
Screenshot: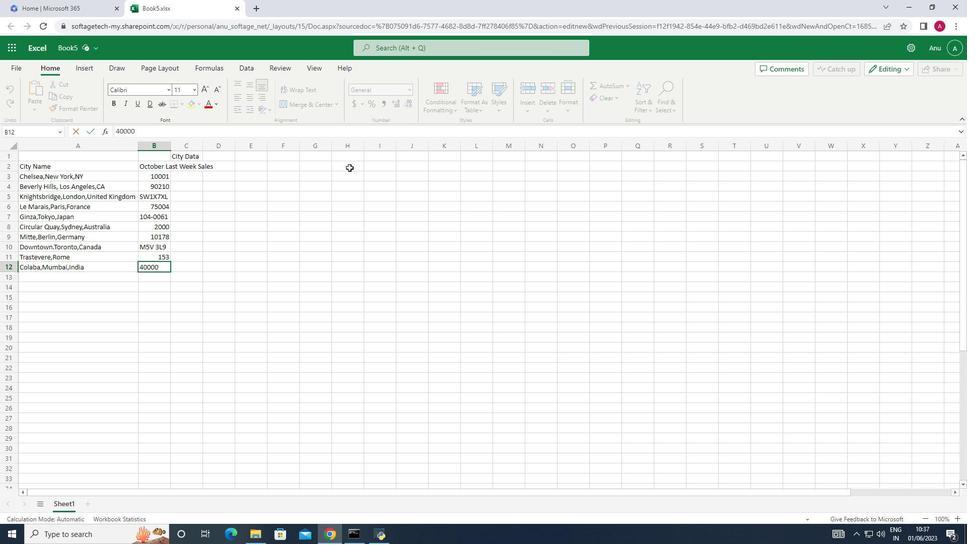 
Action: Mouse moved to (370, 201)
Screenshot: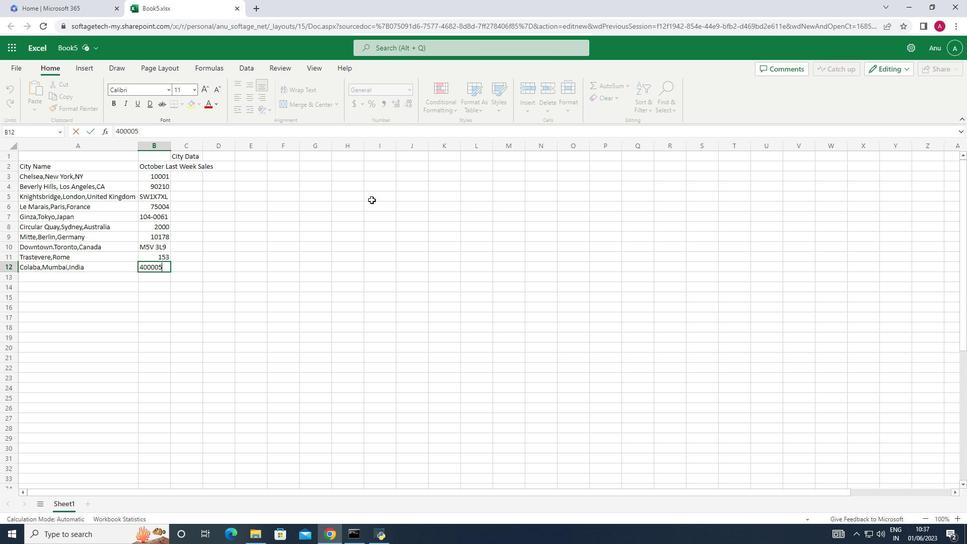 
Action: Mouse pressed left at (370, 201)
Screenshot: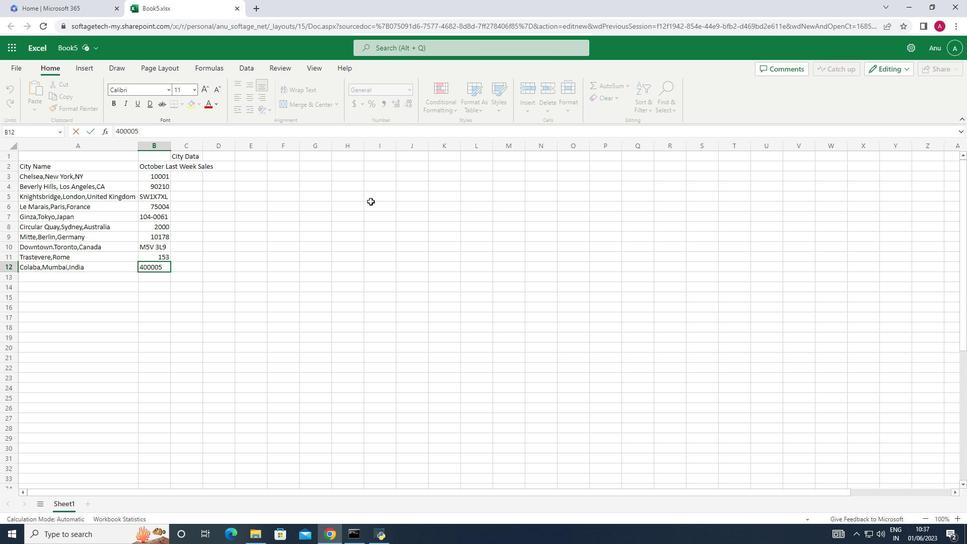 
Action: Mouse moved to (170, 143)
Screenshot: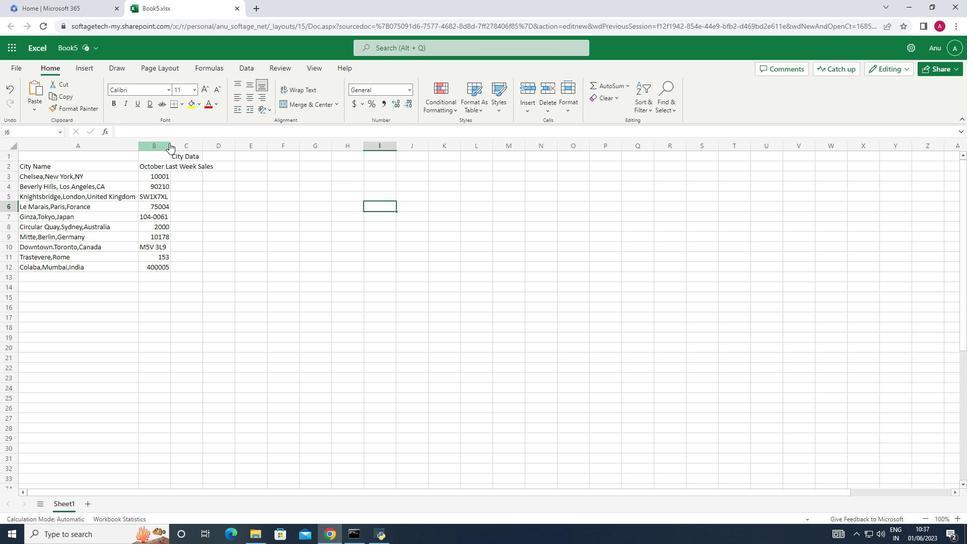 
Action: Mouse pressed left at (170, 143)
Screenshot: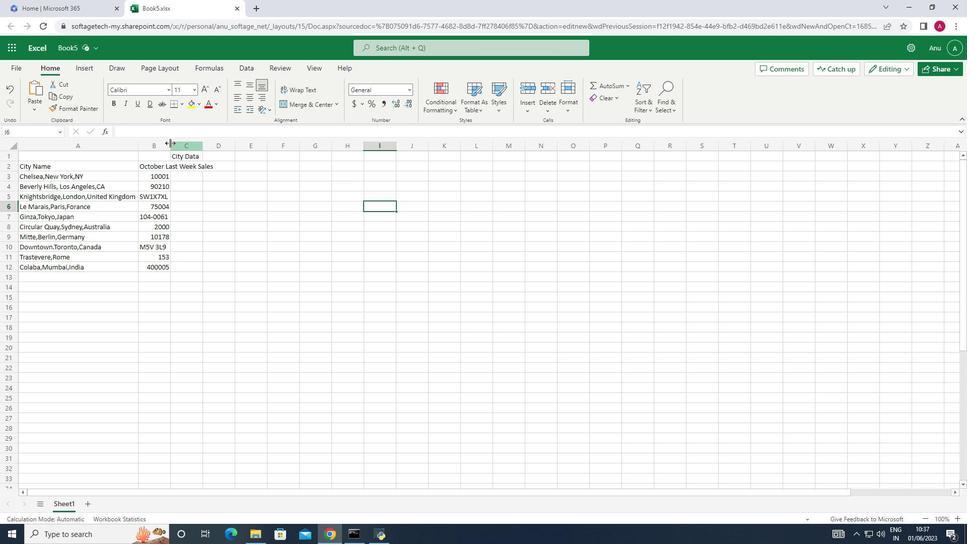 
Action: Mouse pressed left at (170, 143)
Screenshot: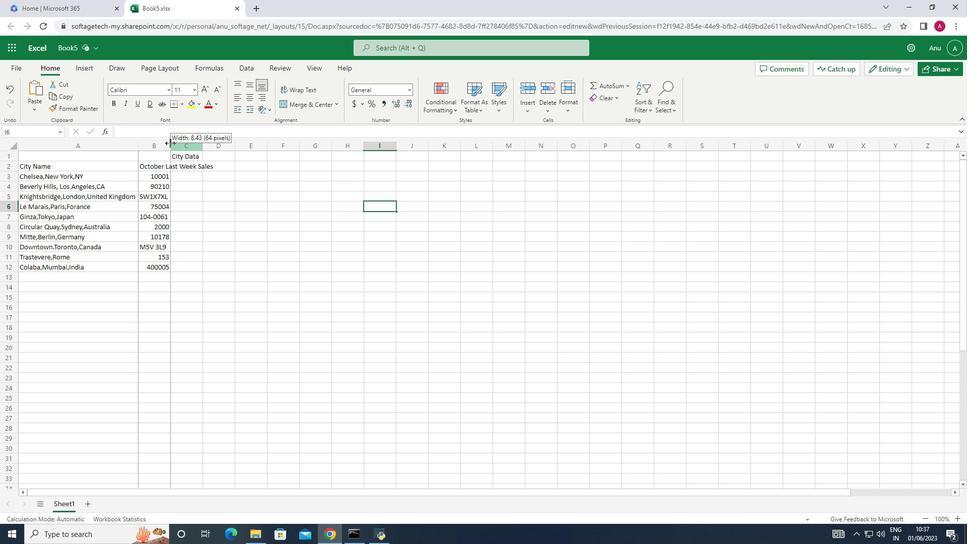 
Action: Mouse moved to (225, 158)
Screenshot: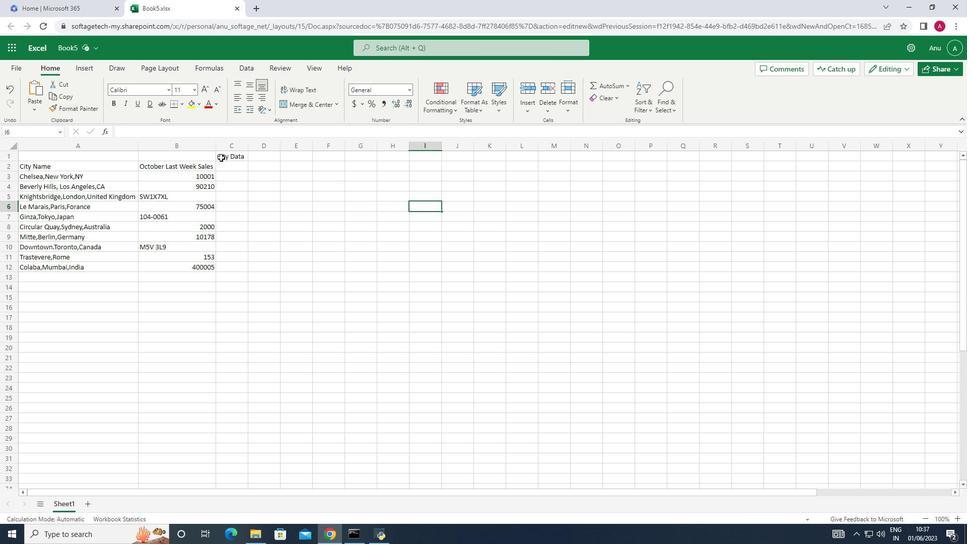 
Action: Mouse pressed left at (225, 158)
Screenshot: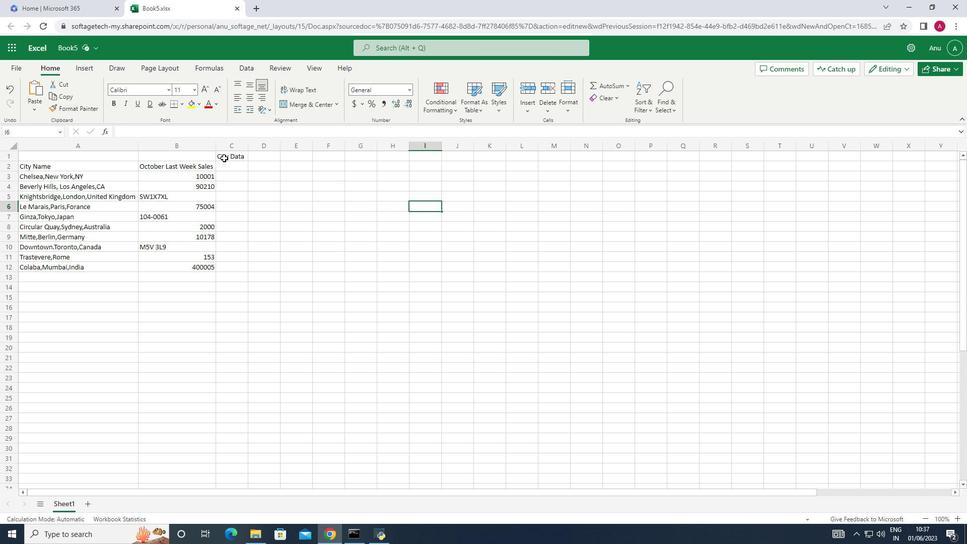
Action: Key pressed ctrl+X
Screenshot: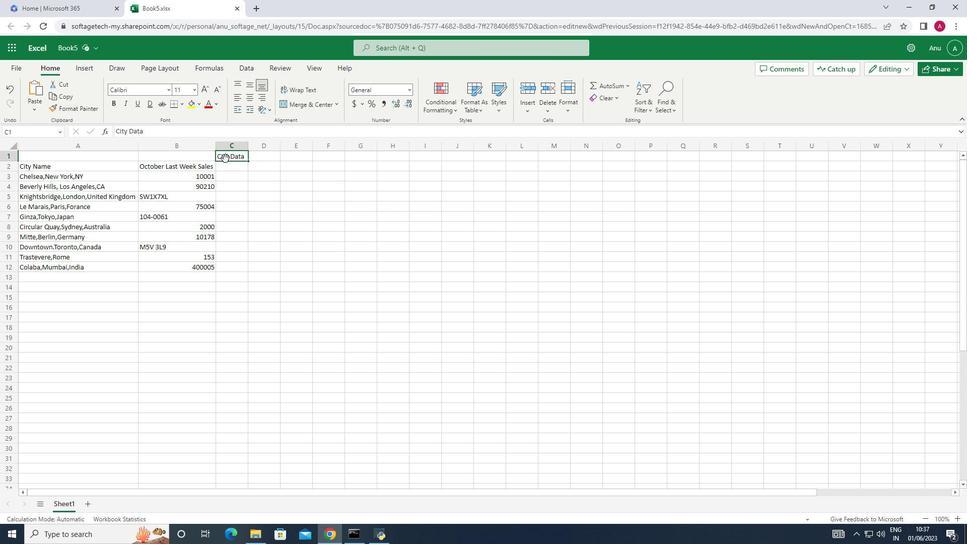 
Action: Mouse moved to (114, 157)
Screenshot: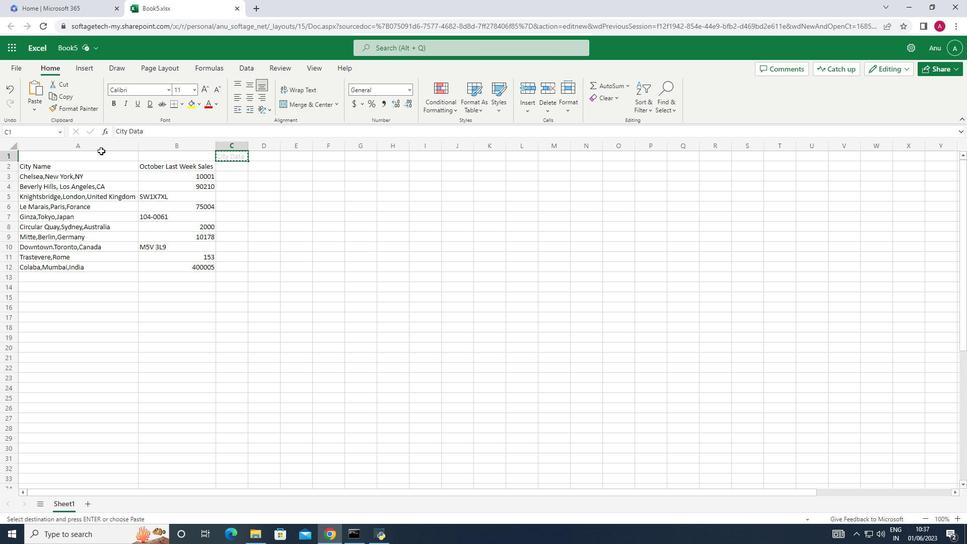 
Action: Mouse pressed left at (114, 157)
Screenshot: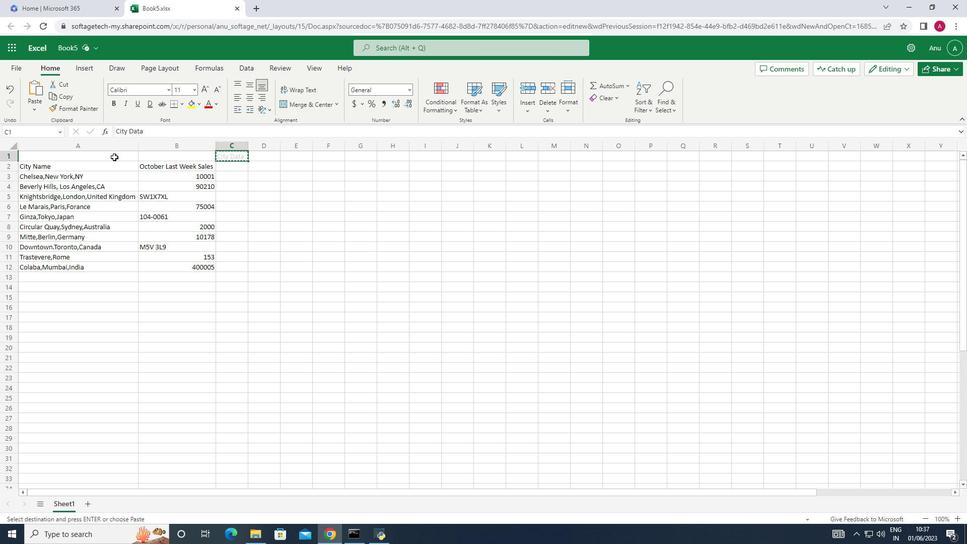 
Action: Key pressed ctrl+V
Screenshot: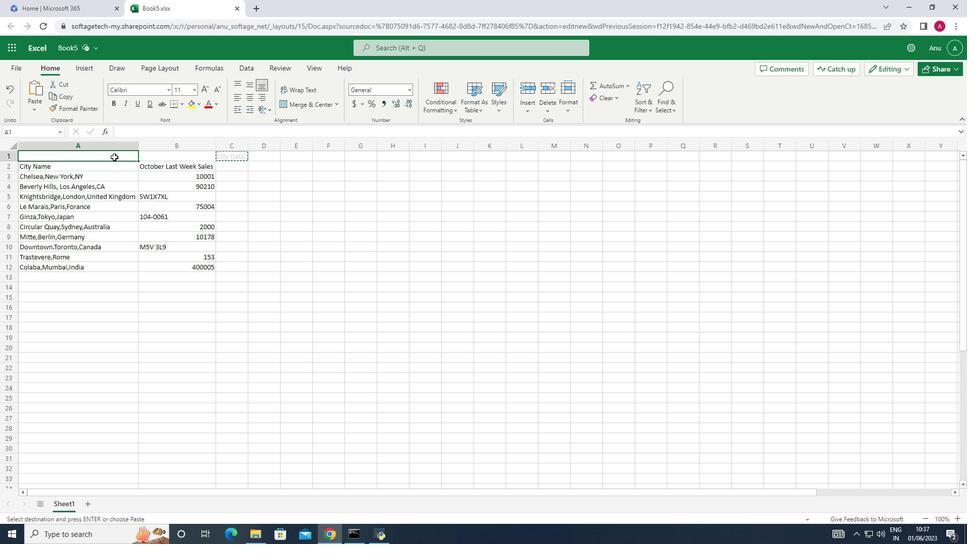 
Action: Mouse moved to (19, 68)
Screenshot: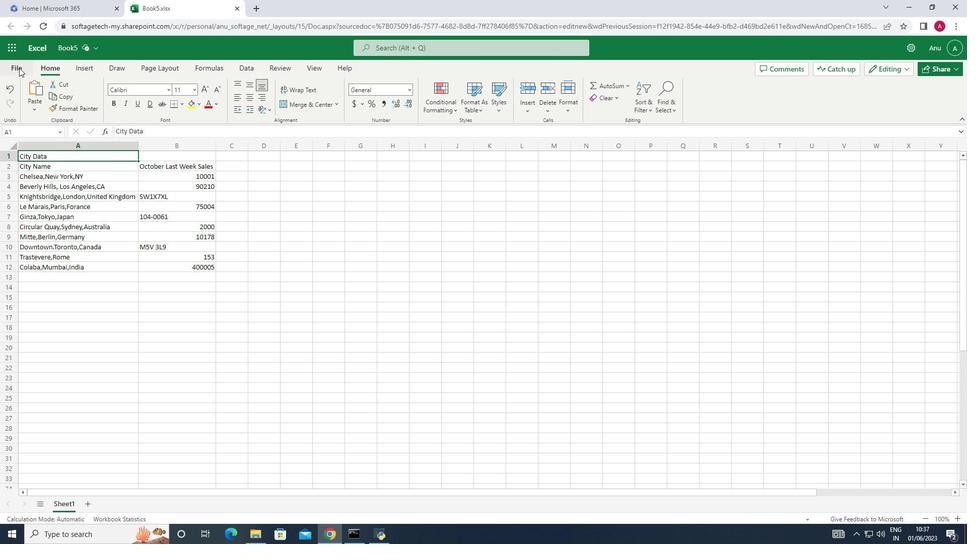
Action: Mouse pressed left at (19, 68)
Screenshot: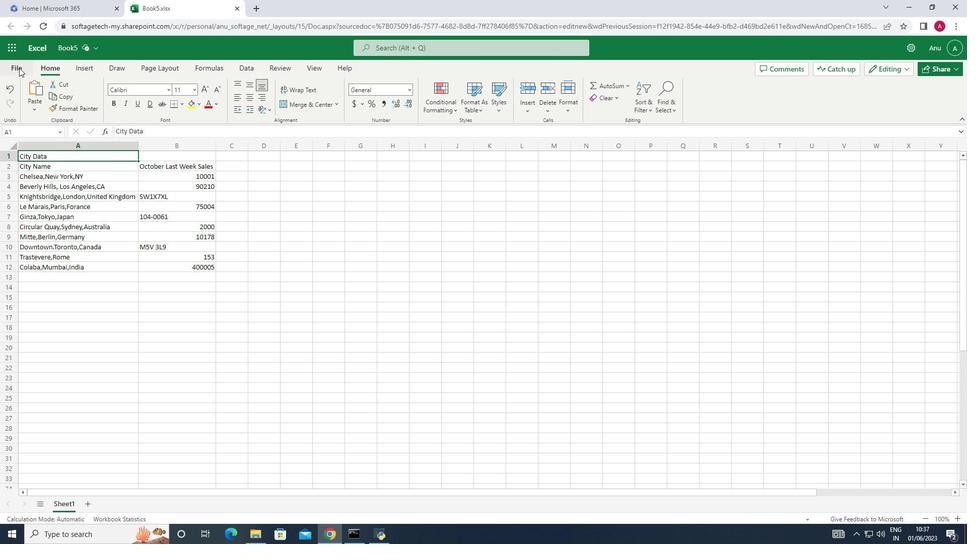 
Action: Mouse moved to (47, 160)
Screenshot: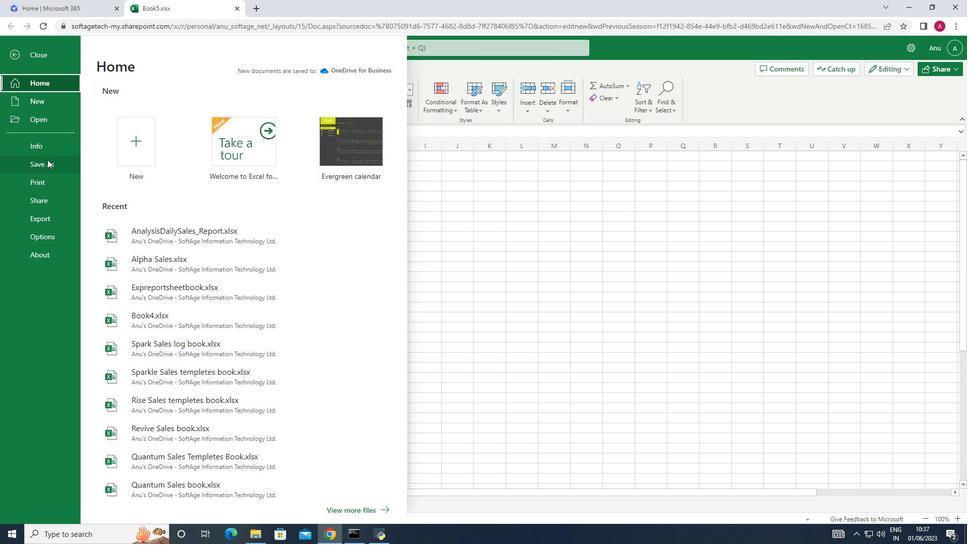 
Action: Mouse pressed left at (47, 160)
Screenshot: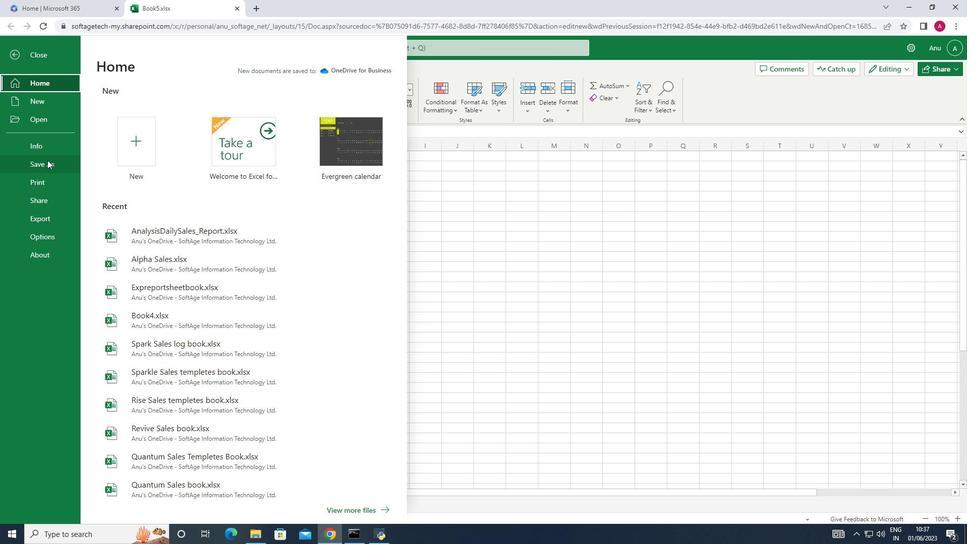 
Action: Mouse moved to (163, 132)
Screenshot: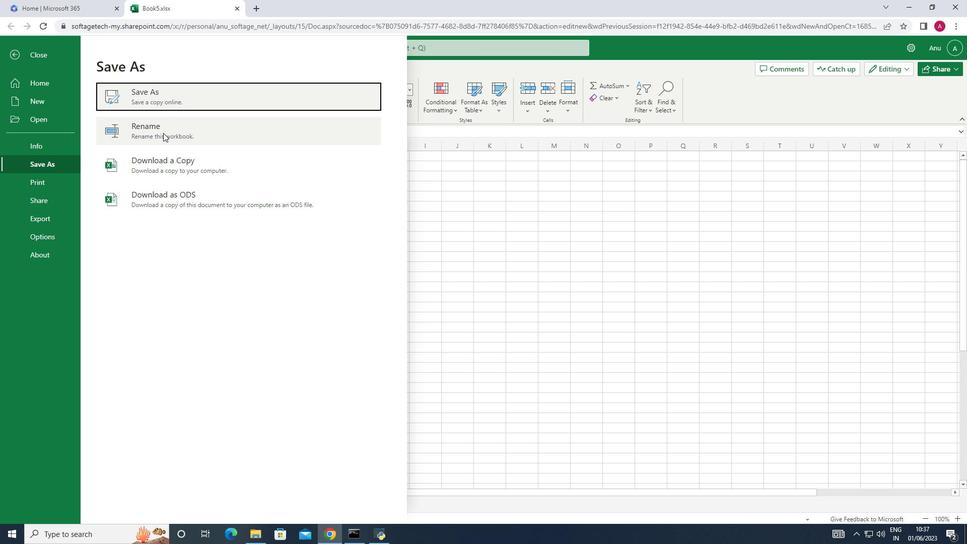 
Action: Mouse pressed left at (163, 132)
Screenshot: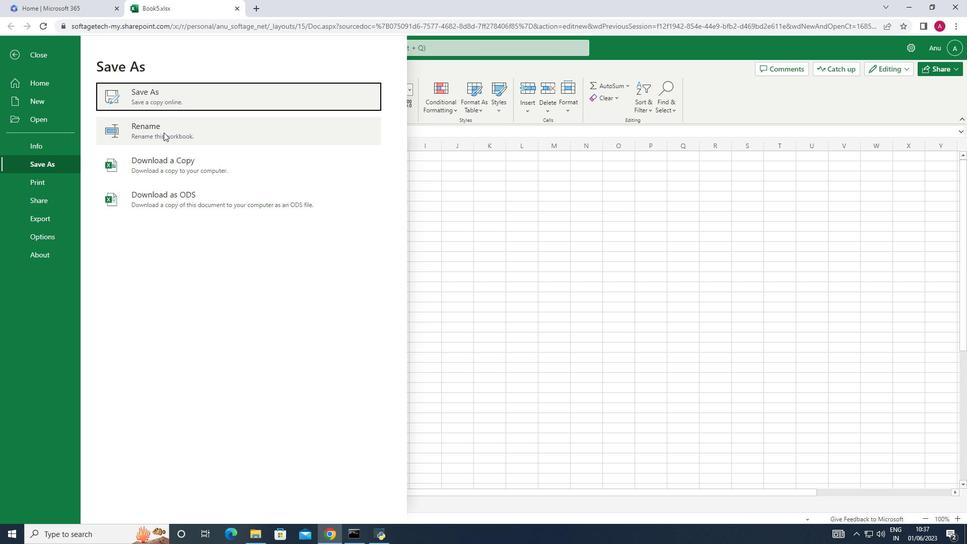 
Action: Key pressed <Key.shift>aNALYSIS<Key.backspace><Key.backspace><Key.backspace><Key.backspace><Key.backspace><Key.backspace><Key.backspace><Key.backspace><Key.backspace><Key.backspace><Key.backspace><Key.backspace><Key.backspace><Key.backspace><Key.caps_lock><Key.shift>Analysis<Key.shift>Quarterly<Key.shift>Sales<Key.shift_r>_2022<Key.enter>
Screenshot: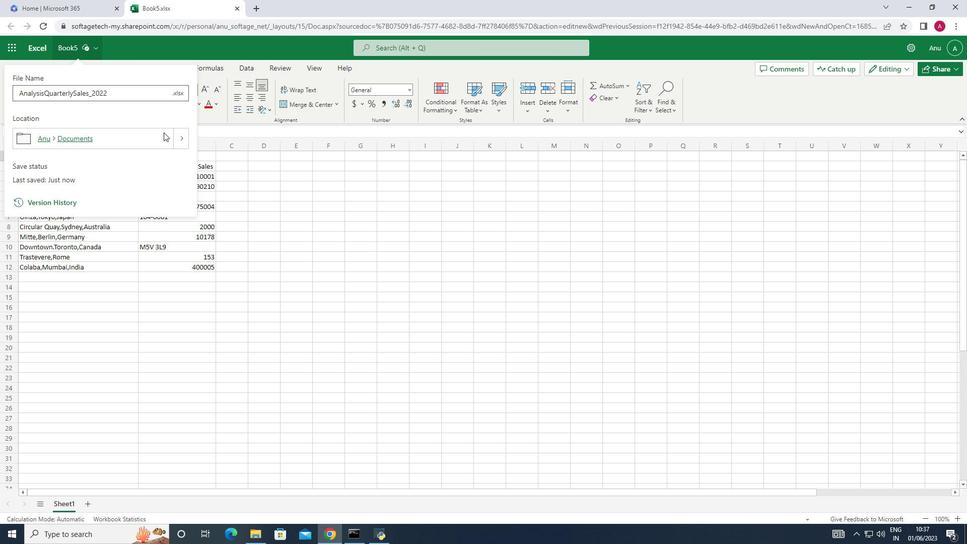 
Action: Mouse moved to (316, 231)
Screenshot: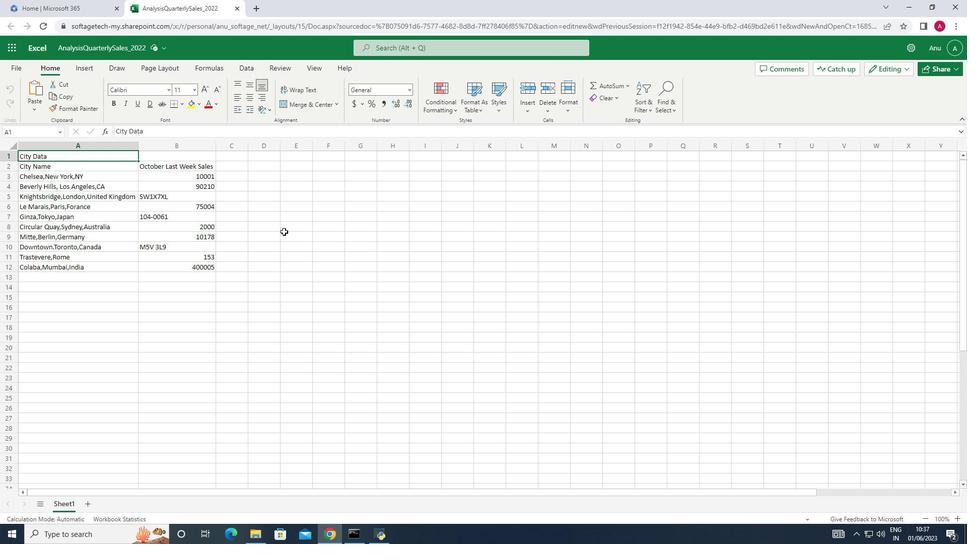 
Action: Mouse pressed left at (316, 231)
Screenshot: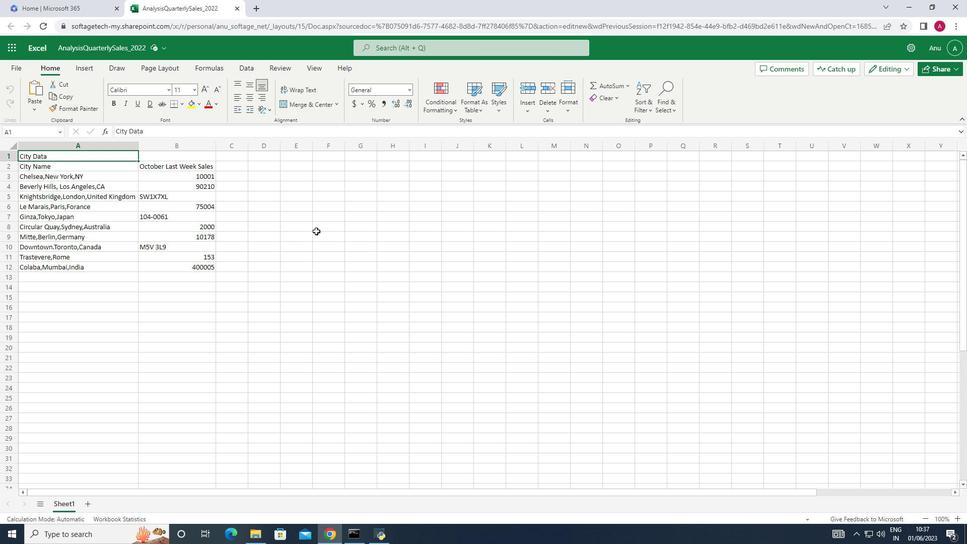 
